 Task: Find connections with filter location Rangia with filter topic #innovationwith filter profile language French with filter current company Grow Your Staff with filter school Birla Institute of Technology, Mesra with filter industry Accessible Architecture and Design with filter service category Virtual Assistance with filter keywords title Travel Agent
Action: Mouse moved to (483, 45)
Screenshot: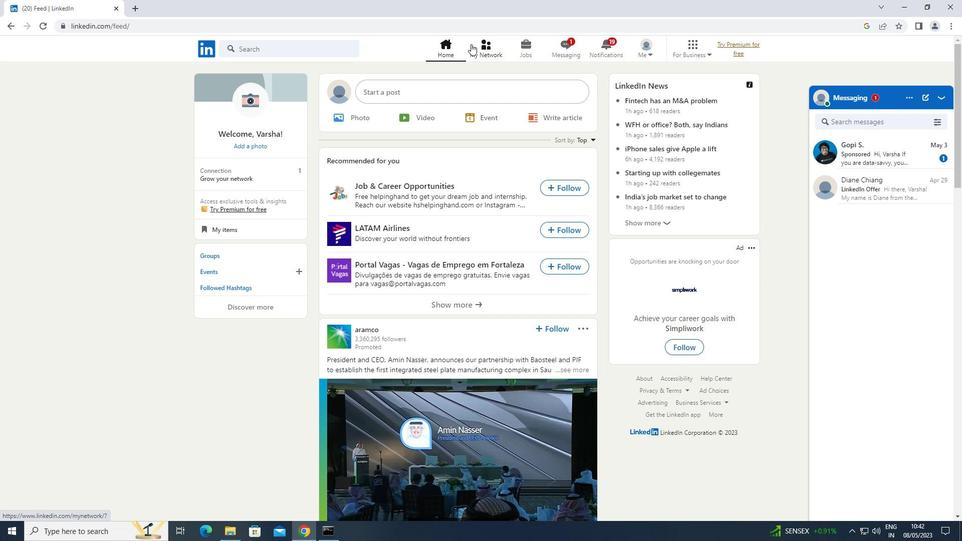 
Action: Mouse pressed left at (483, 45)
Screenshot: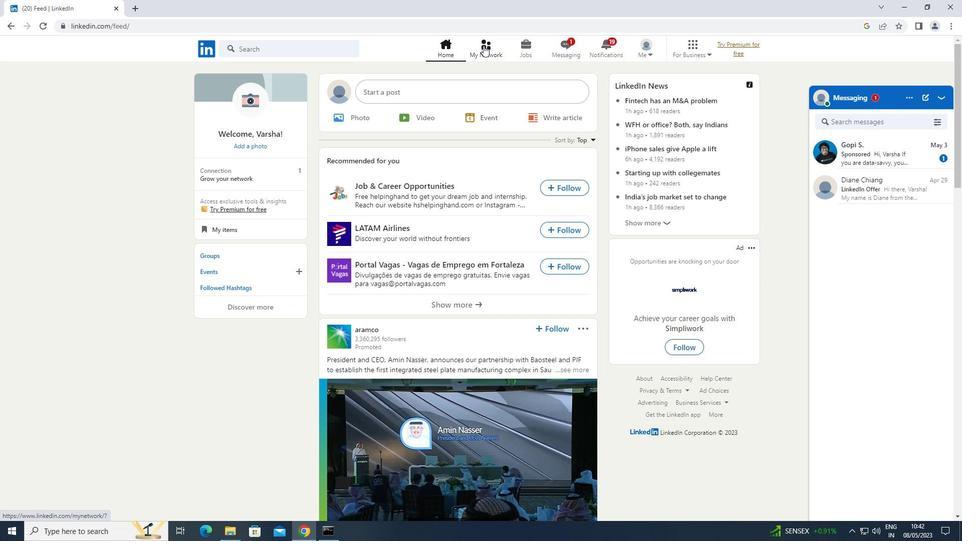
Action: Mouse moved to (231, 98)
Screenshot: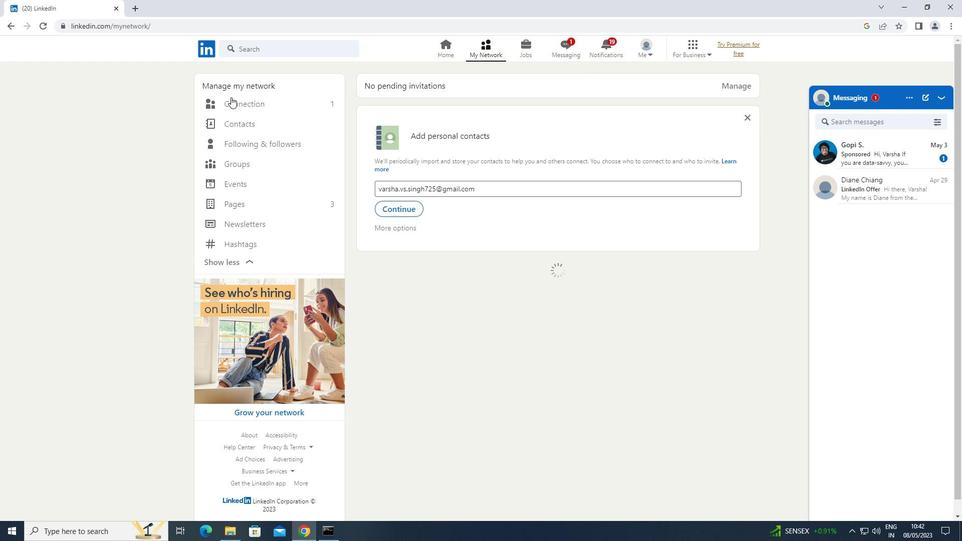 
Action: Mouse pressed left at (231, 98)
Screenshot: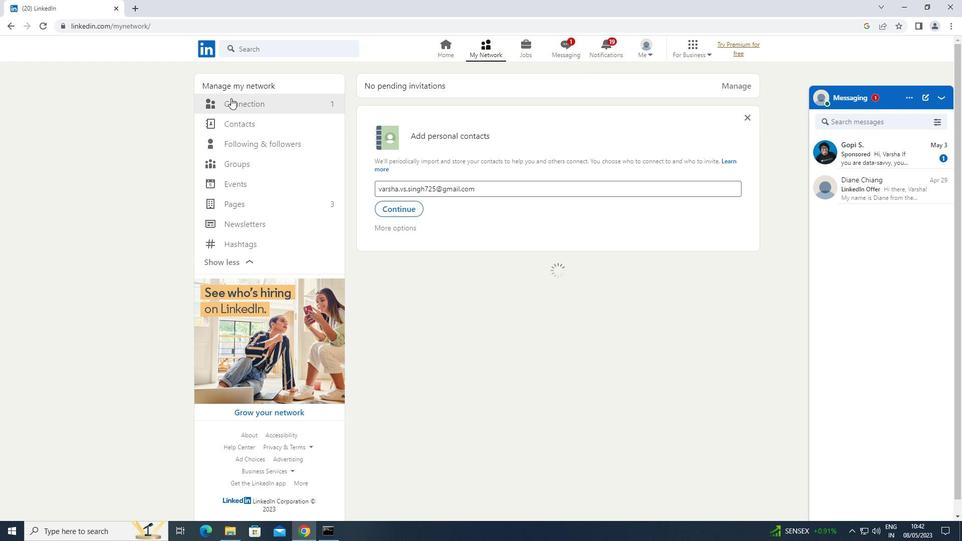 
Action: Mouse moved to (554, 100)
Screenshot: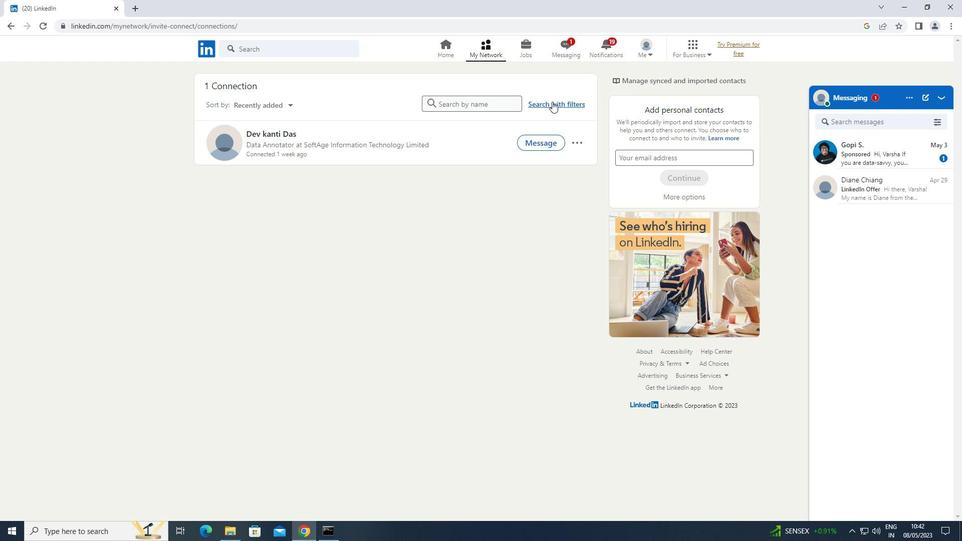
Action: Mouse pressed left at (554, 100)
Screenshot: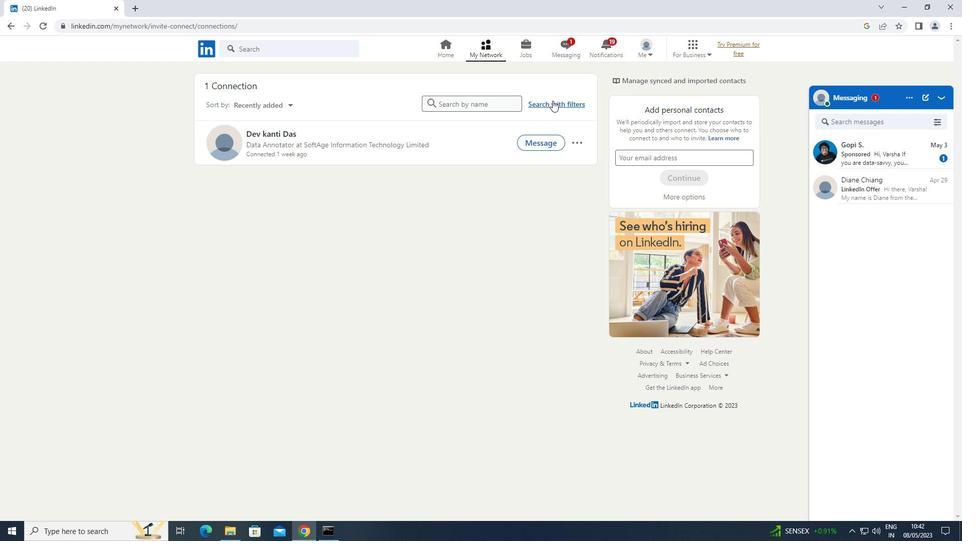 
Action: Mouse moved to (513, 76)
Screenshot: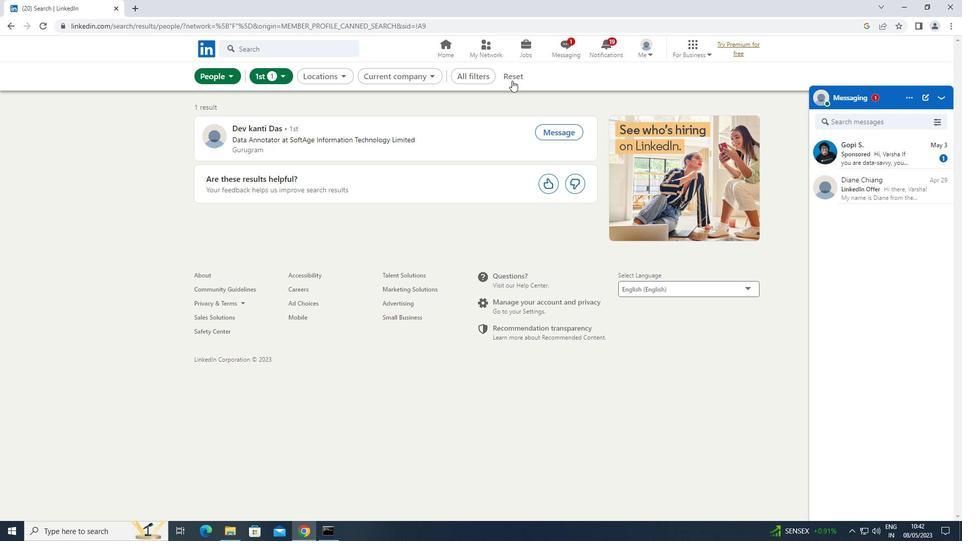 
Action: Mouse pressed left at (513, 76)
Screenshot: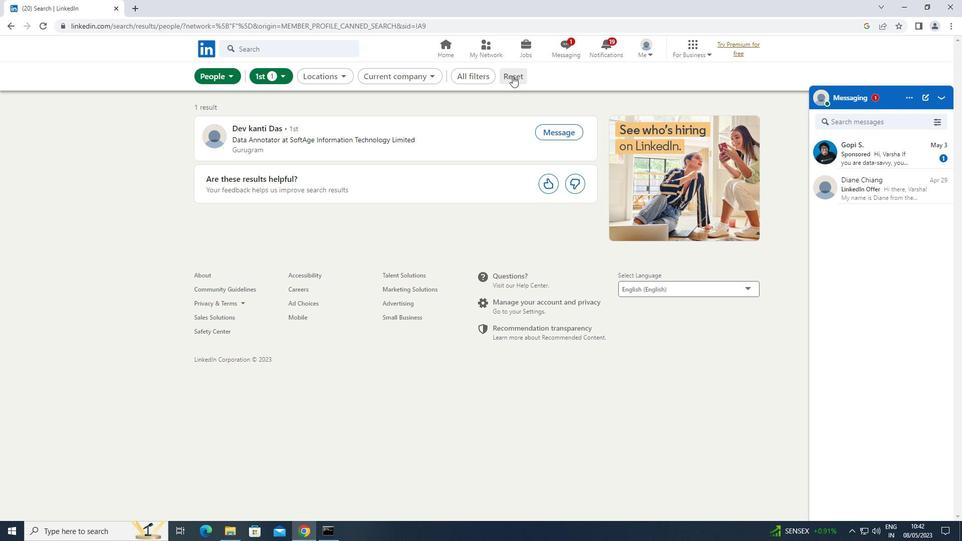 
Action: Mouse moved to (514, 75)
Screenshot: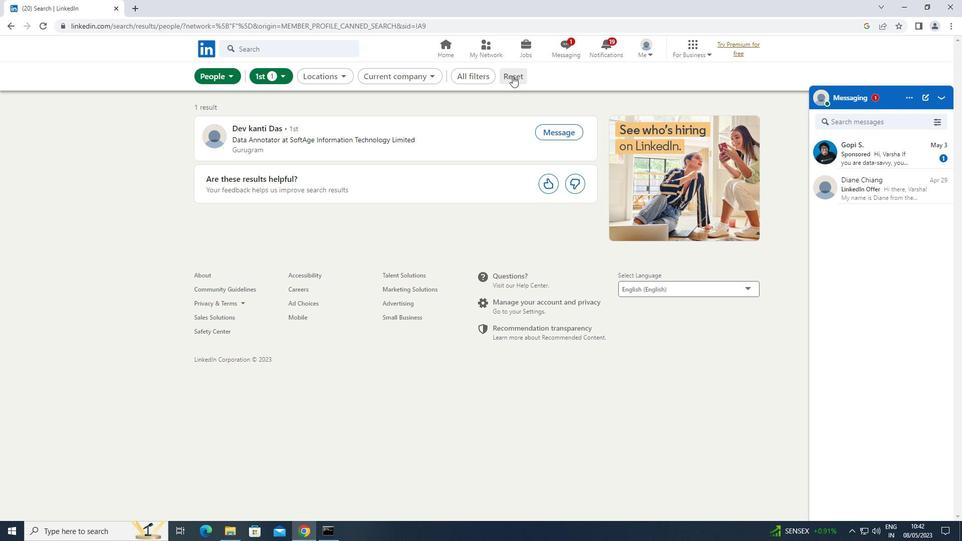 
Action: Mouse pressed left at (514, 75)
Screenshot: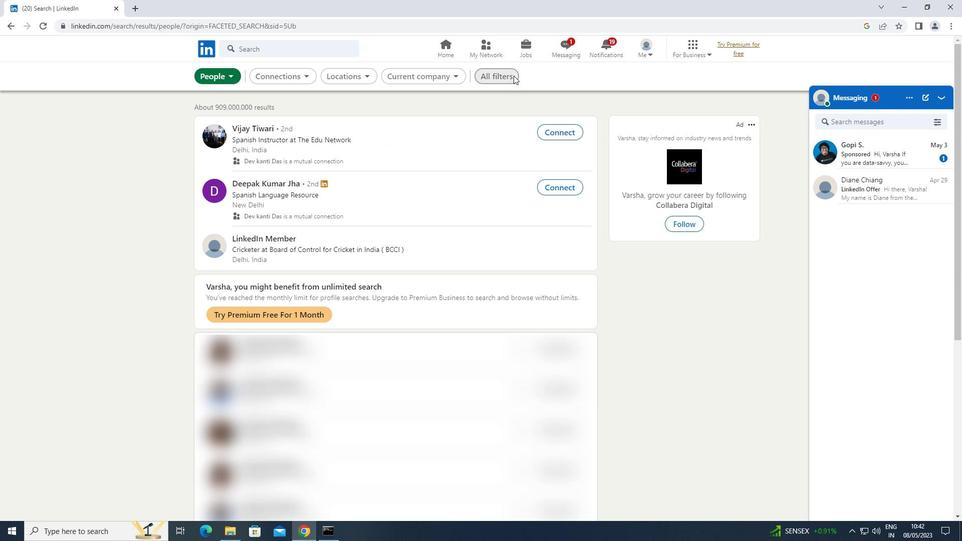 
Action: Mouse moved to (801, 222)
Screenshot: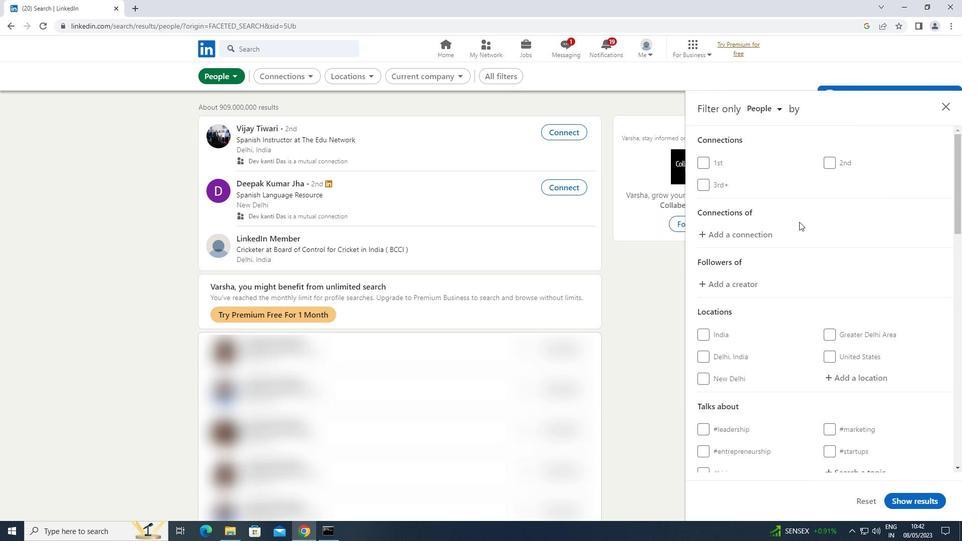 
Action: Mouse scrolled (801, 221) with delta (0, 0)
Screenshot: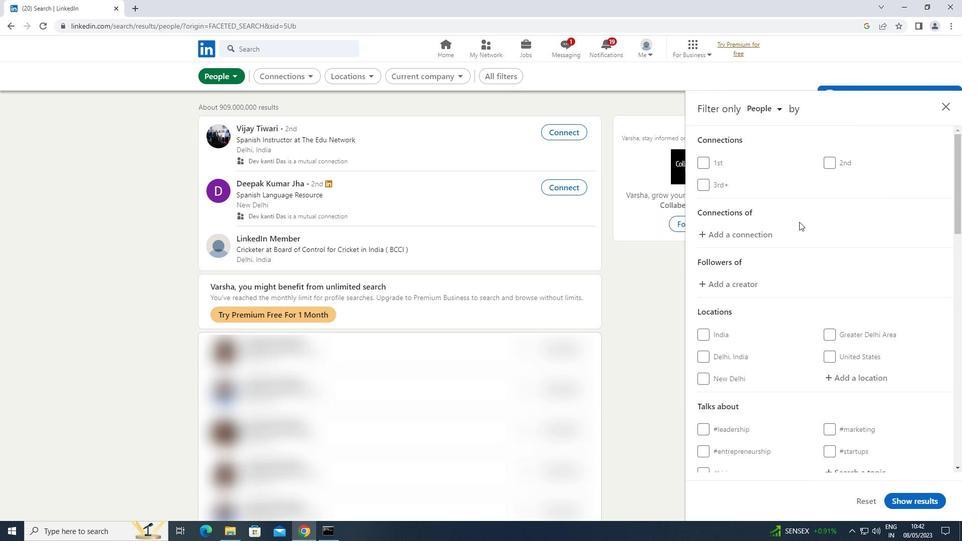 
Action: Mouse moved to (801, 222)
Screenshot: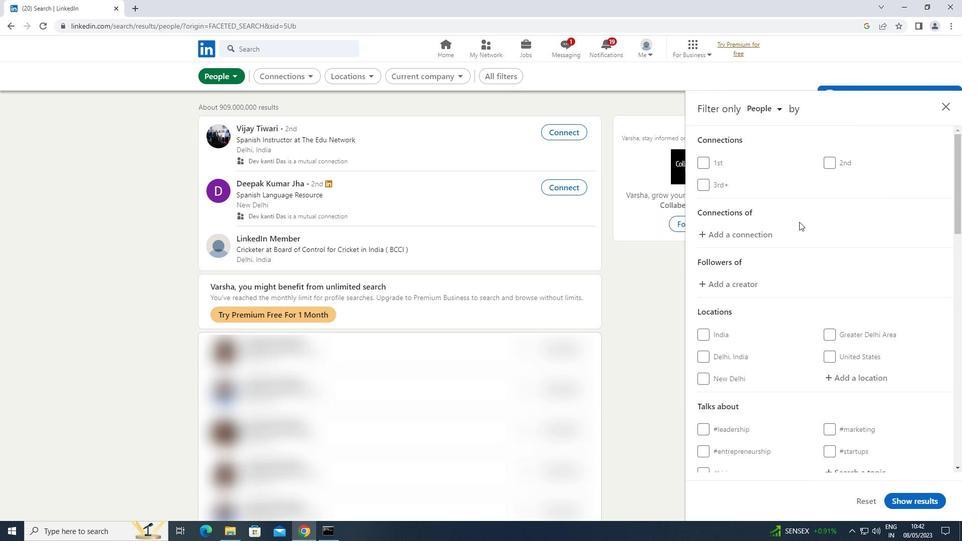 
Action: Mouse scrolled (801, 221) with delta (0, 0)
Screenshot: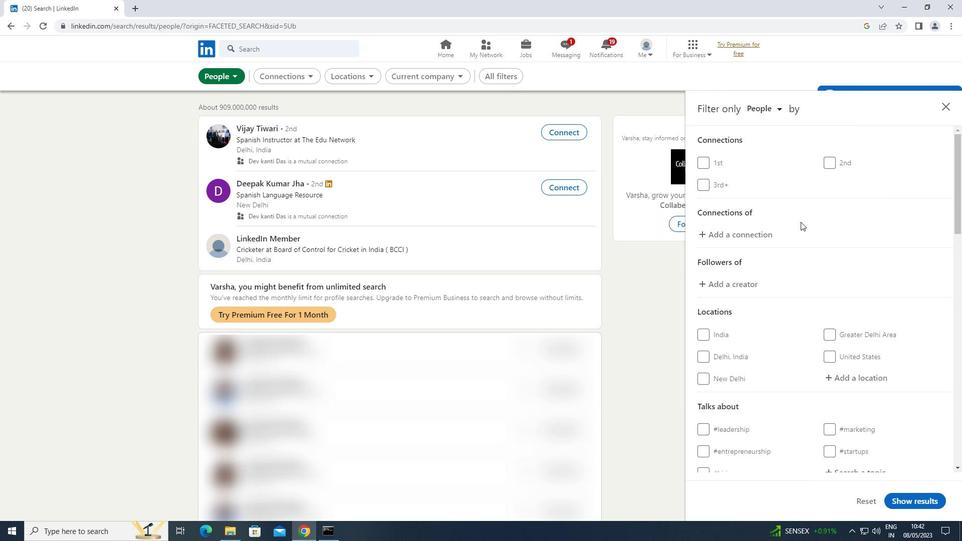 
Action: Mouse moved to (801, 222)
Screenshot: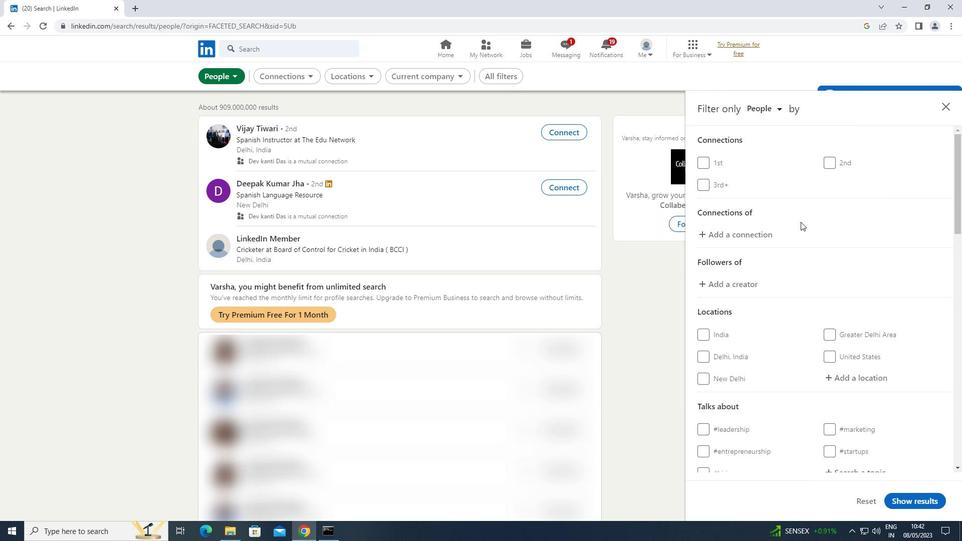 
Action: Mouse scrolled (801, 222) with delta (0, 0)
Screenshot: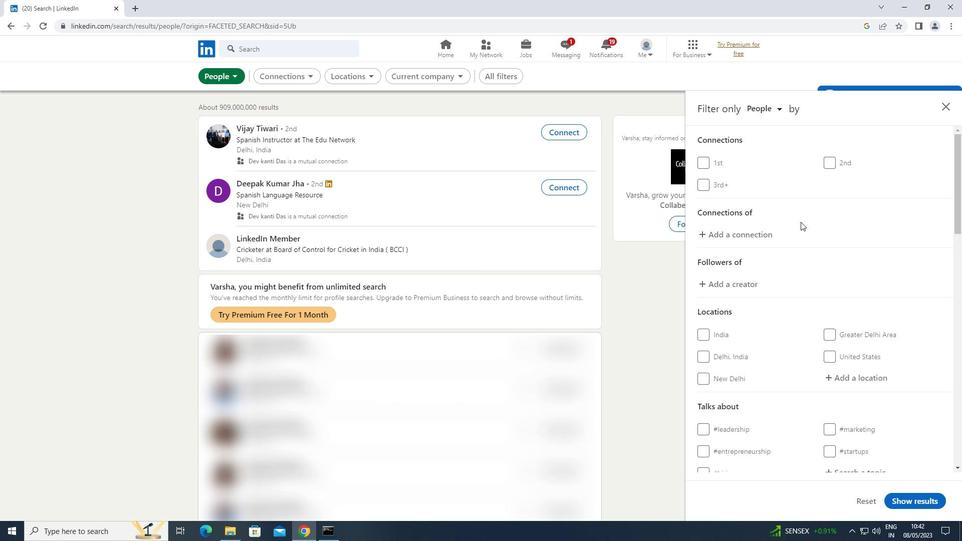 
Action: Mouse moved to (846, 230)
Screenshot: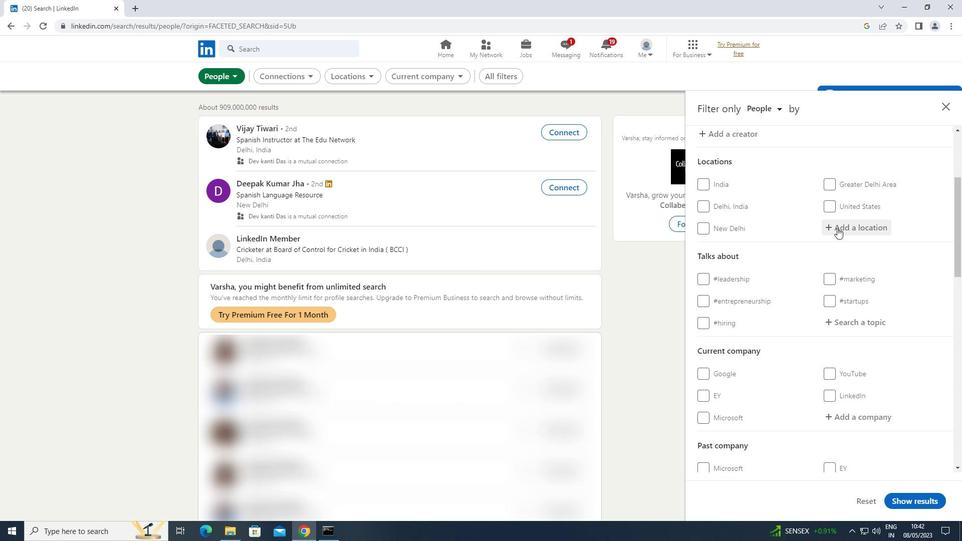
Action: Mouse pressed left at (846, 230)
Screenshot: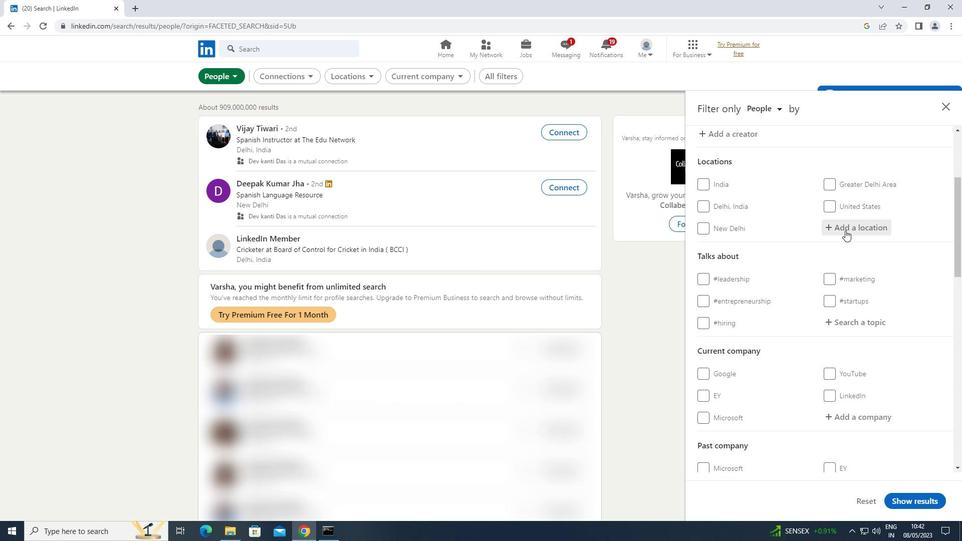 
Action: Key pressed <Key.shift>RANGIA
Screenshot: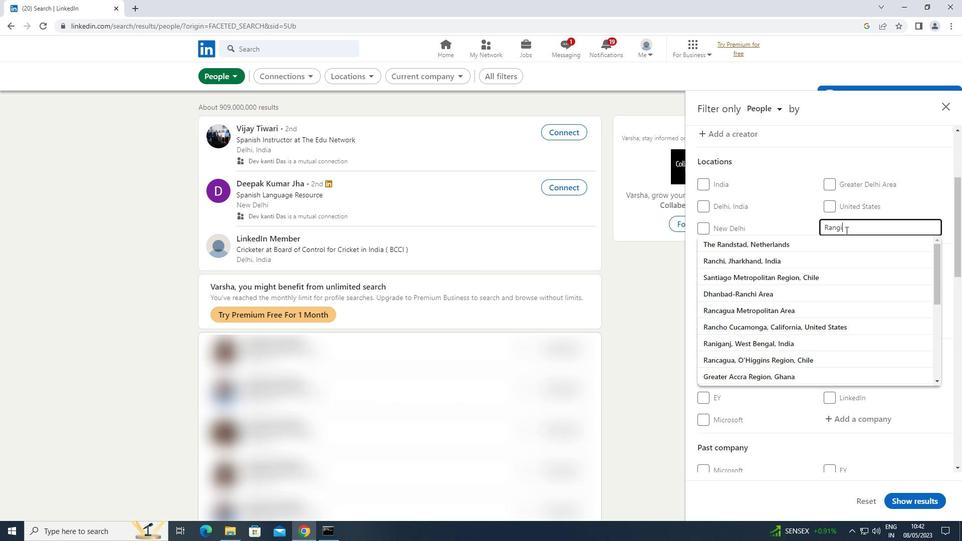 
Action: Mouse moved to (853, 321)
Screenshot: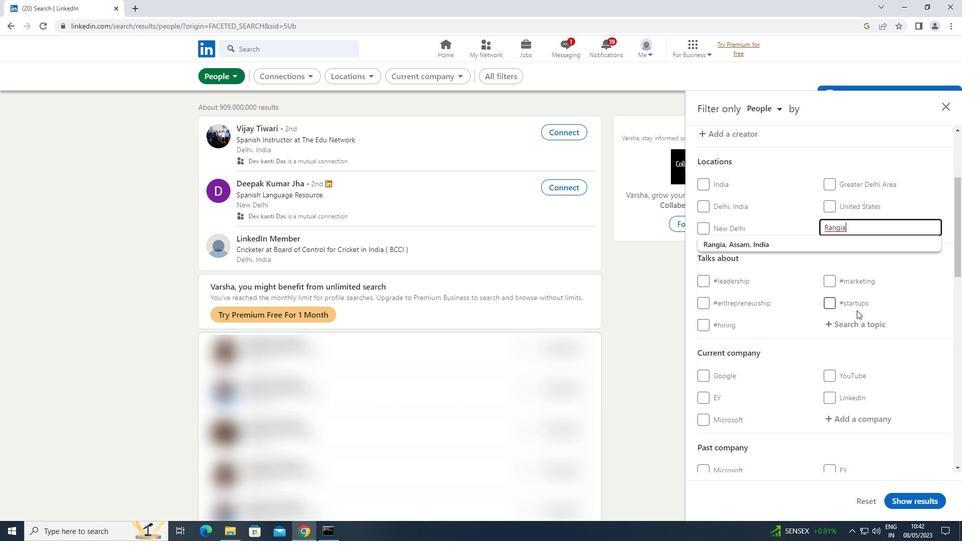 
Action: Mouse pressed left at (853, 321)
Screenshot: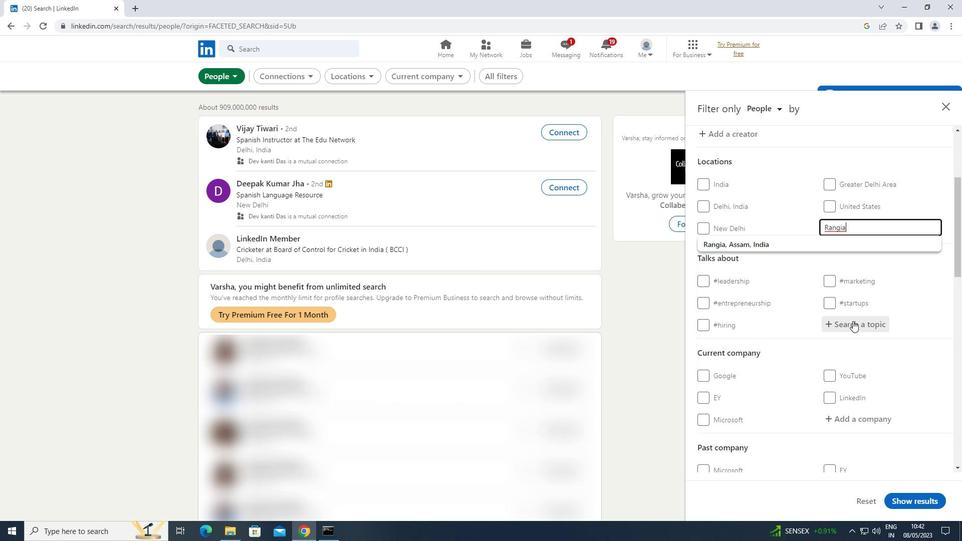 
Action: Key pressed INNOVAT
Screenshot: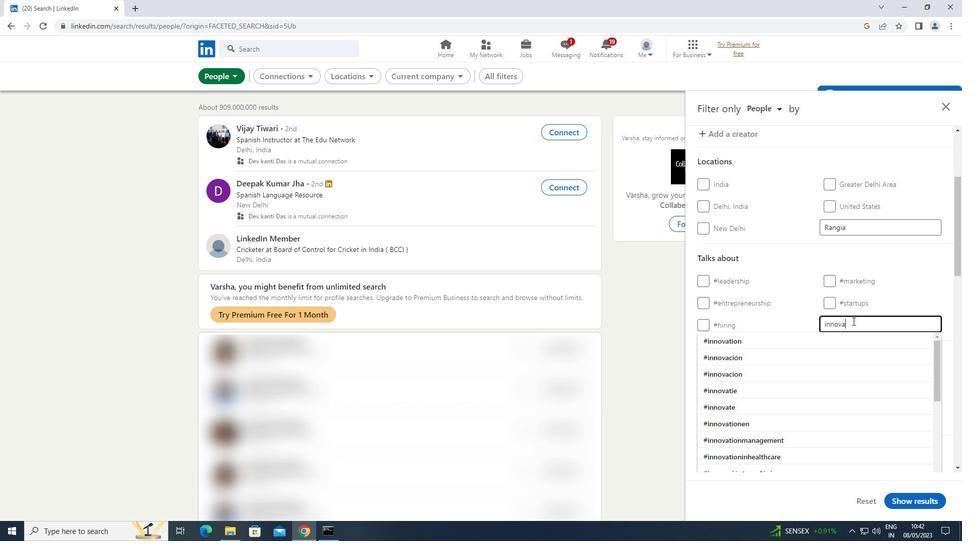 
Action: Mouse moved to (746, 336)
Screenshot: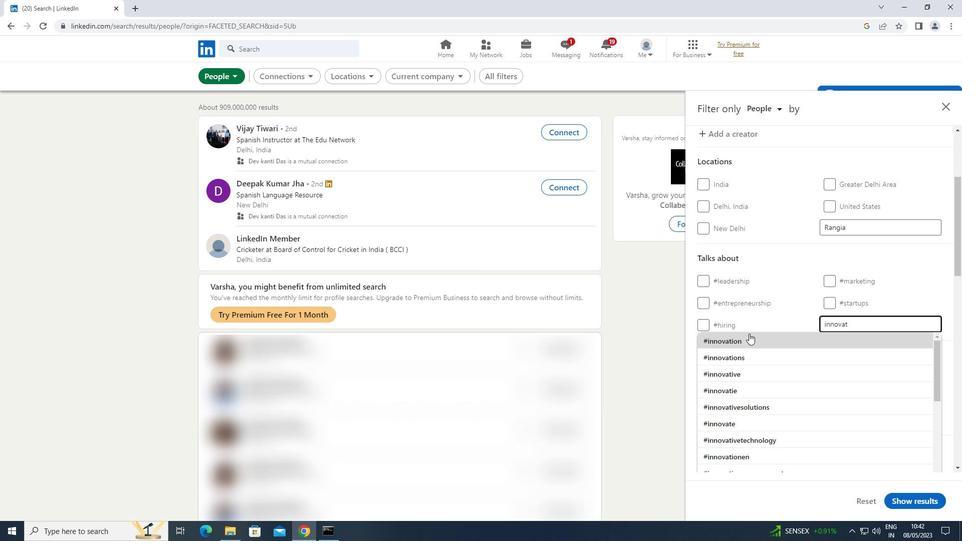 
Action: Mouse pressed left at (746, 336)
Screenshot: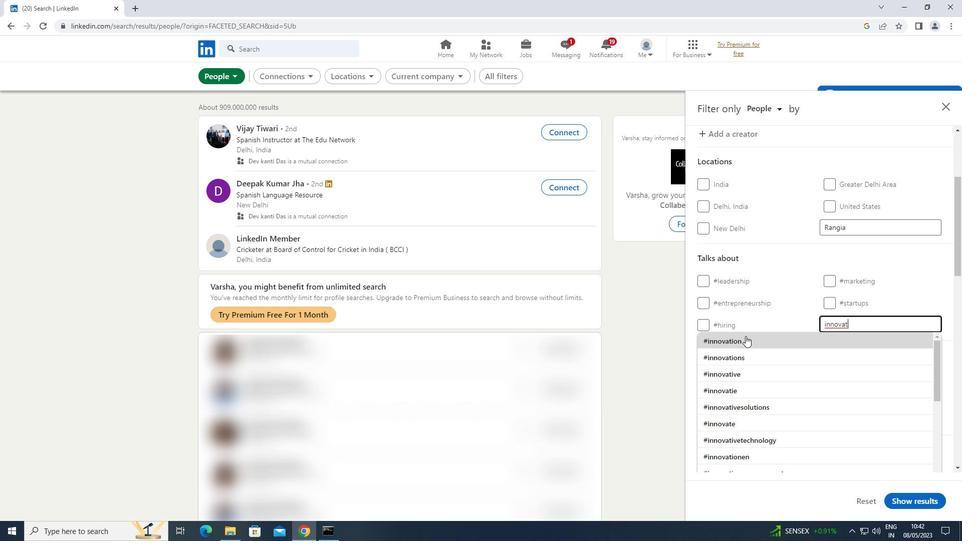 
Action: Mouse scrolled (746, 336) with delta (0, 0)
Screenshot: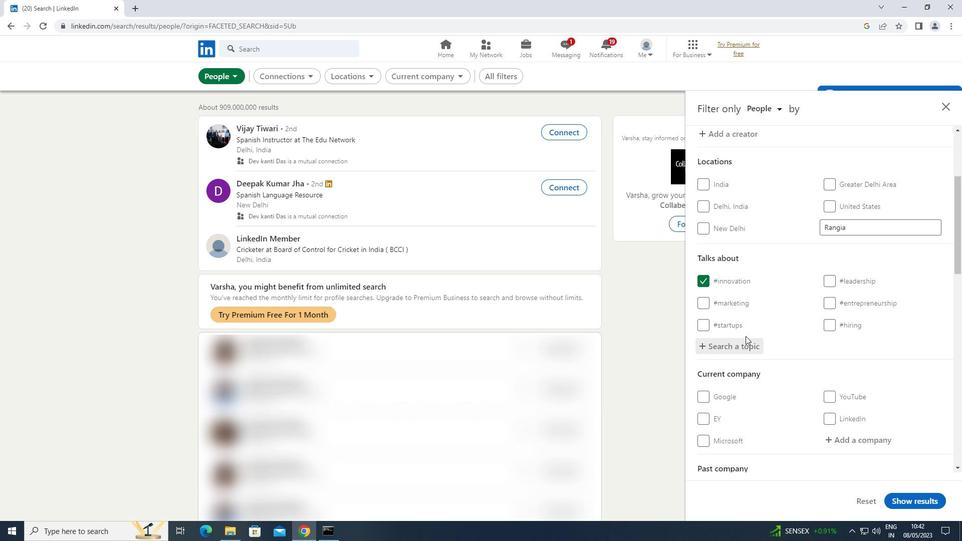 
Action: Mouse scrolled (746, 336) with delta (0, 0)
Screenshot: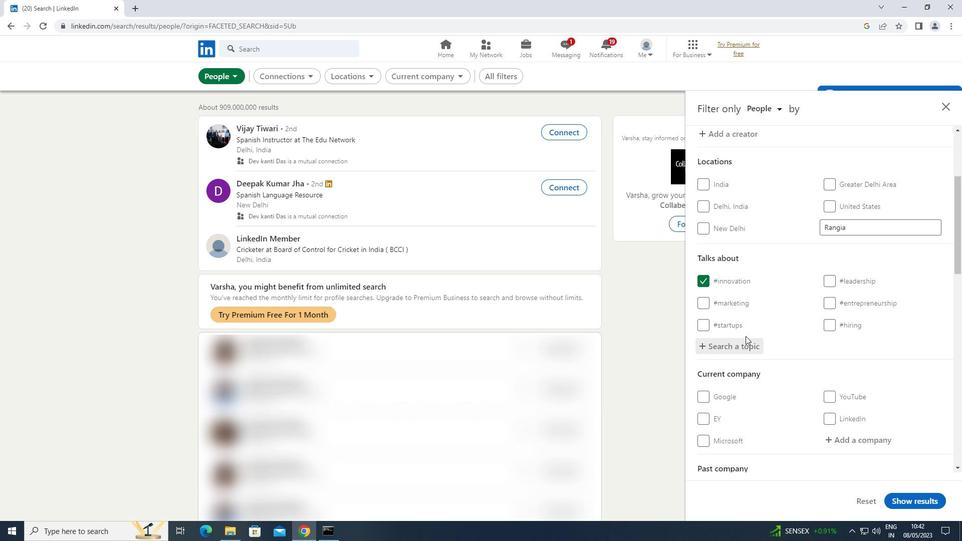 
Action: Mouse scrolled (746, 336) with delta (0, 0)
Screenshot: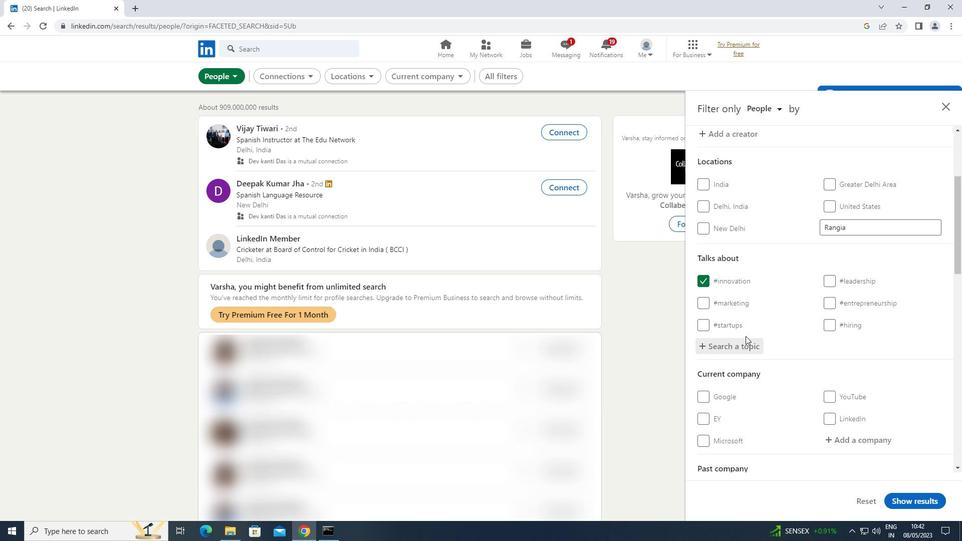 
Action: Mouse scrolled (746, 336) with delta (0, 0)
Screenshot: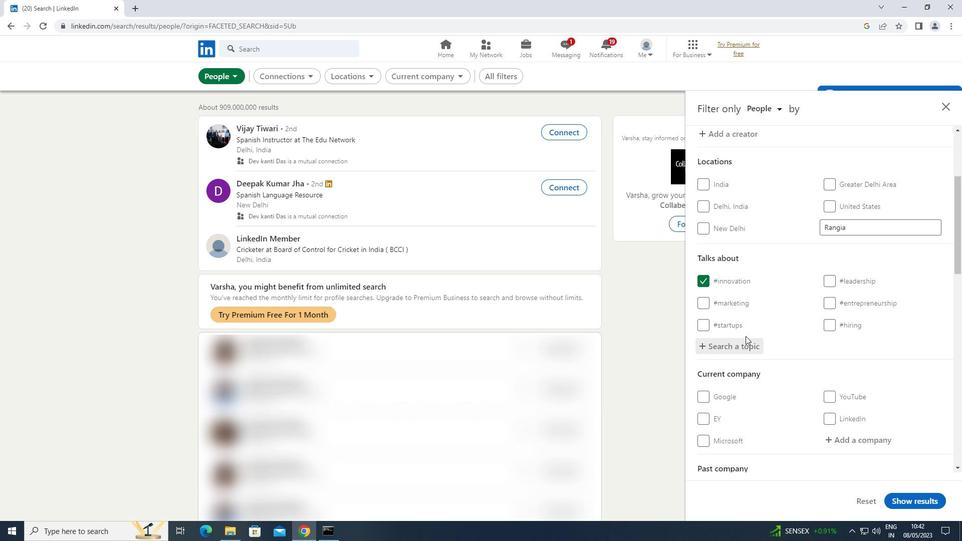 
Action: Mouse scrolled (746, 336) with delta (0, 0)
Screenshot: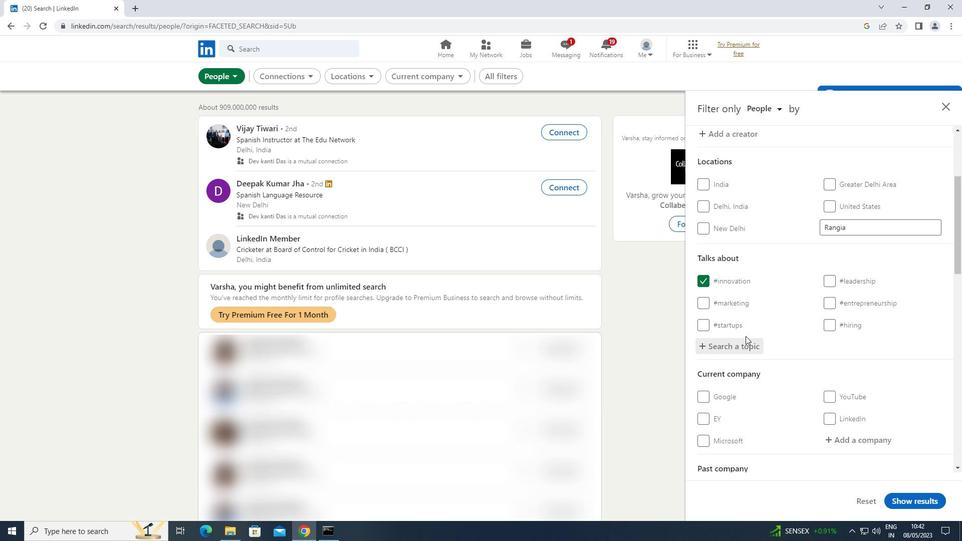 
Action: Mouse scrolled (746, 336) with delta (0, 0)
Screenshot: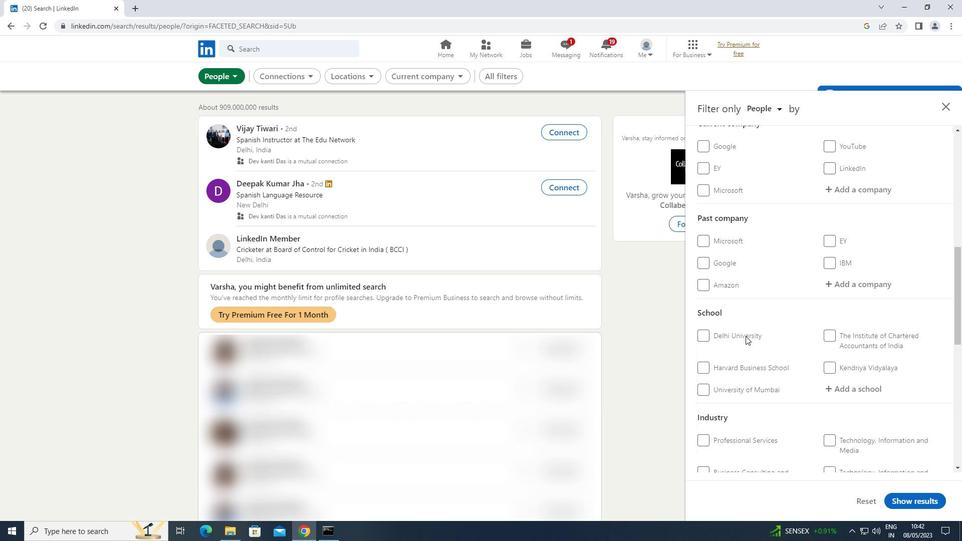 
Action: Mouse scrolled (746, 336) with delta (0, 0)
Screenshot: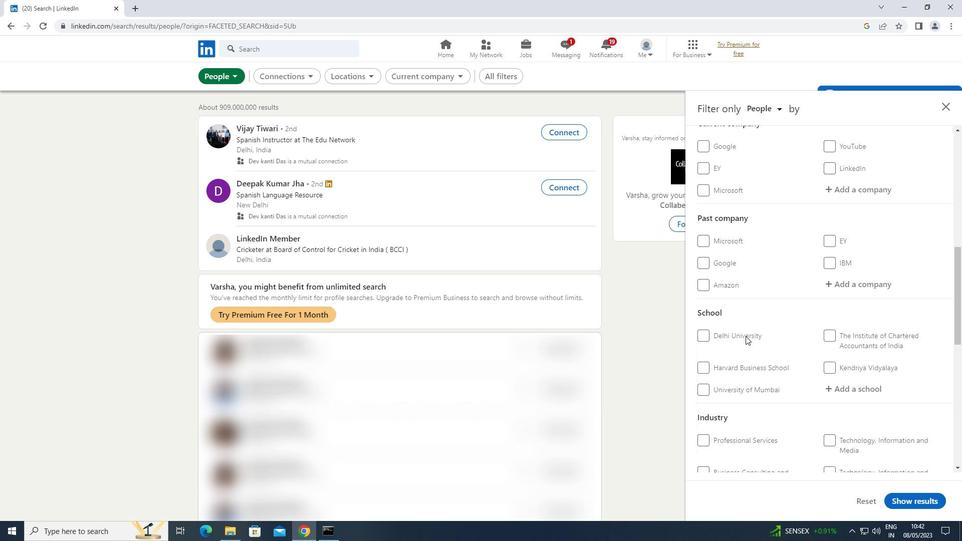 
Action: Mouse scrolled (746, 336) with delta (0, 0)
Screenshot: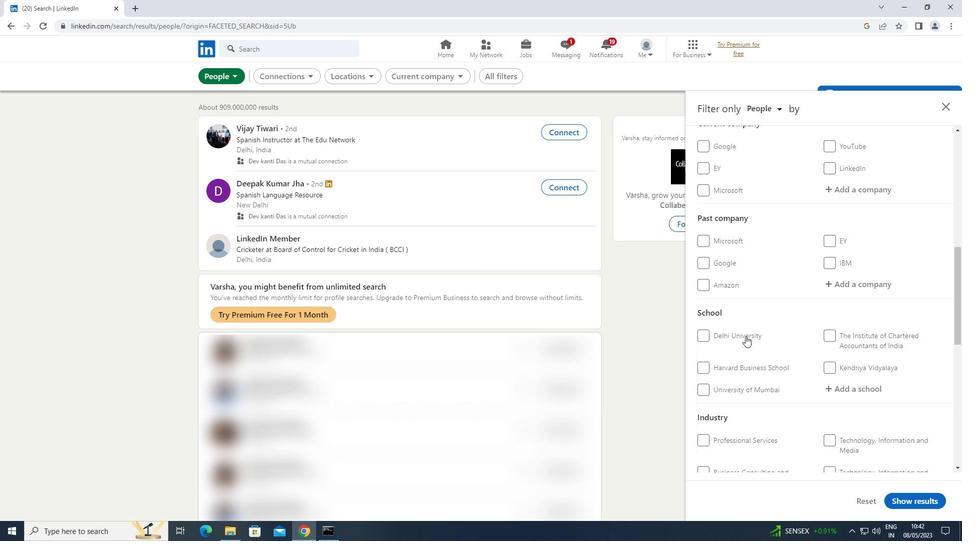 
Action: Mouse scrolled (746, 336) with delta (0, 0)
Screenshot: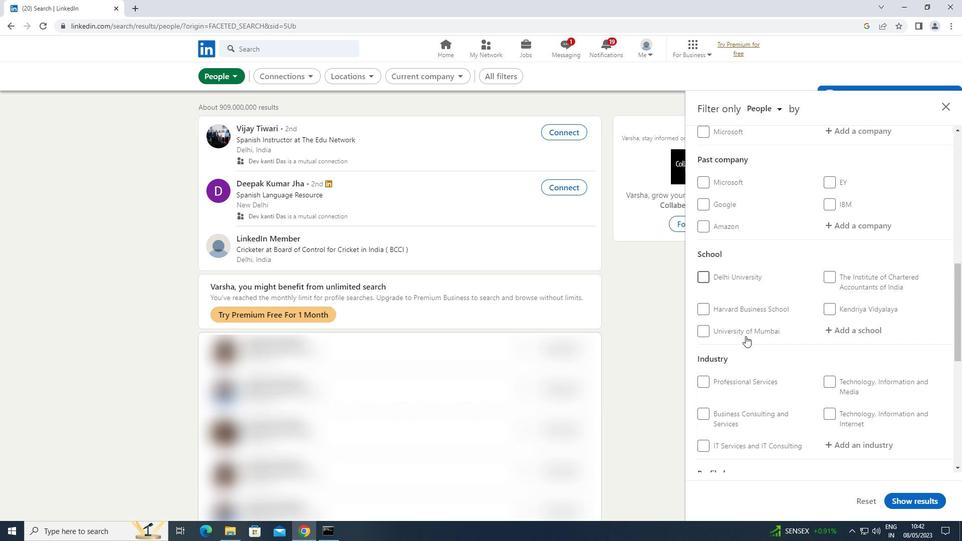 
Action: Mouse scrolled (746, 336) with delta (0, 0)
Screenshot: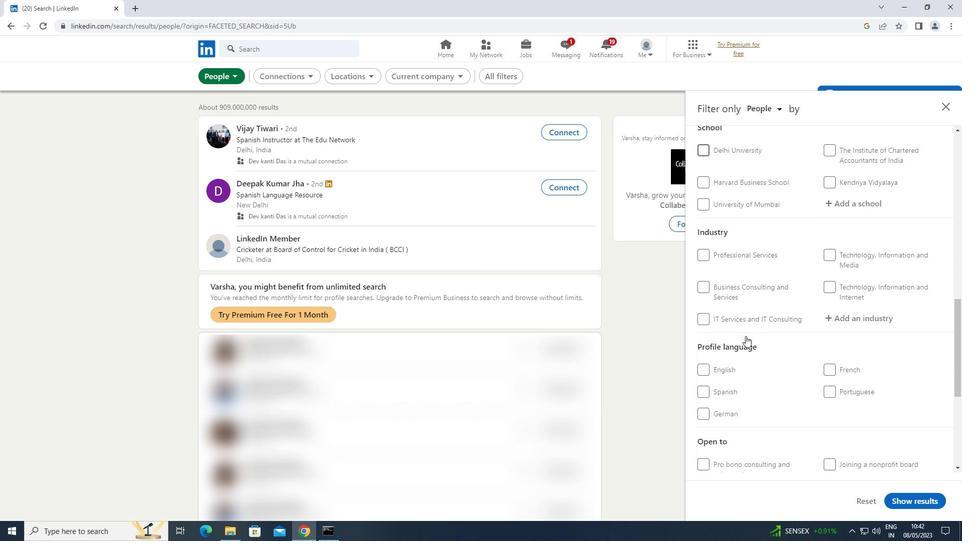 
Action: Mouse moved to (834, 306)
Screenshot: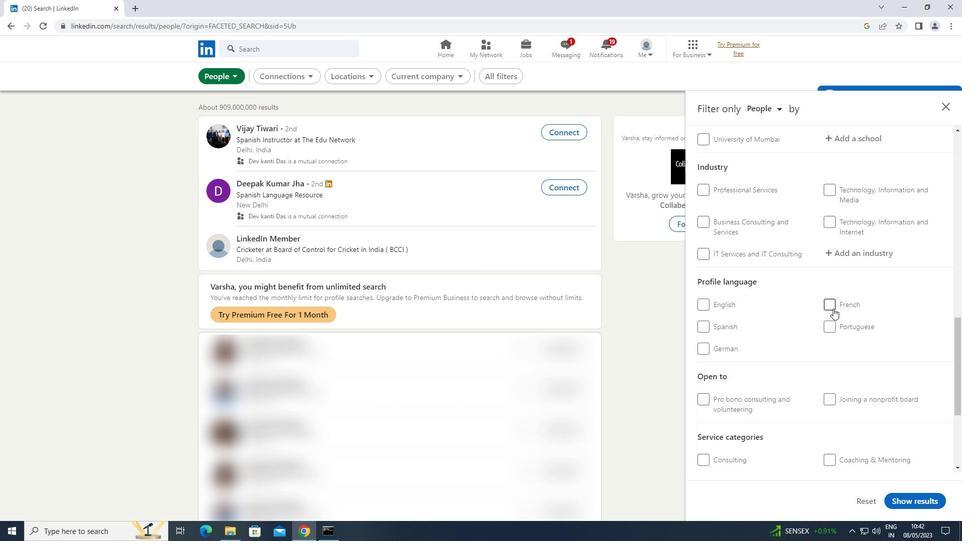
Action: Mouse pressed left at (834, 306)
Screenshot: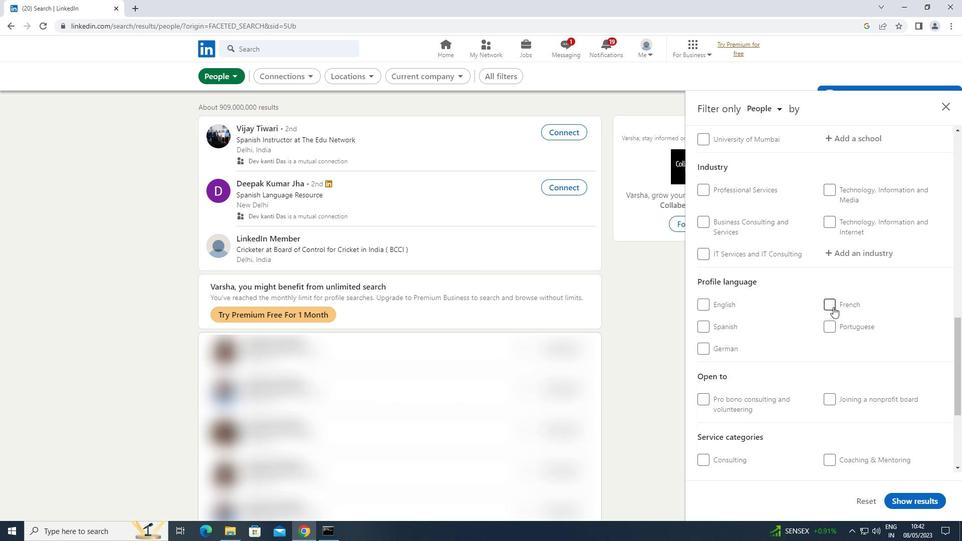 
Action: Mouse moved to (813, 308)
Screenshot: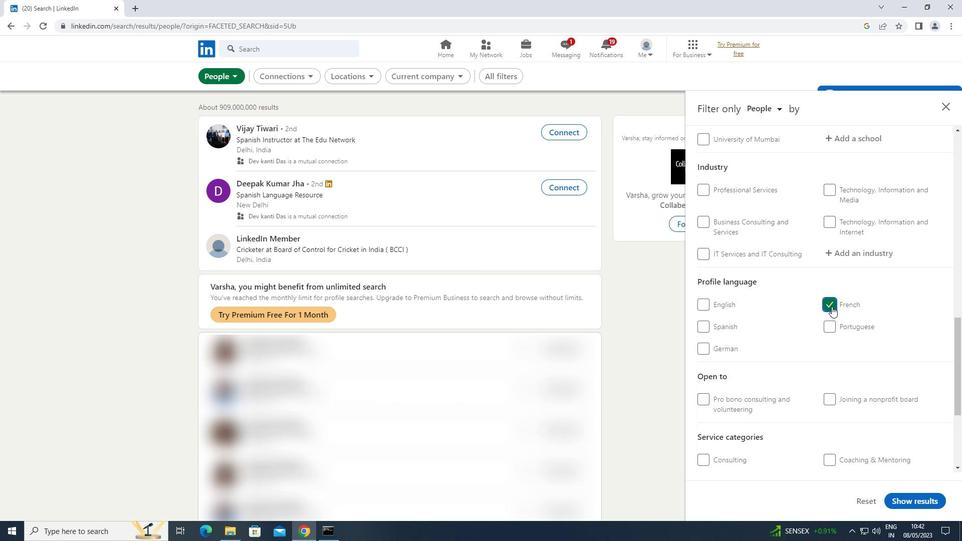 
Action: Mouse scrolled (813, 309) with delta (0, 0)
Screenshot: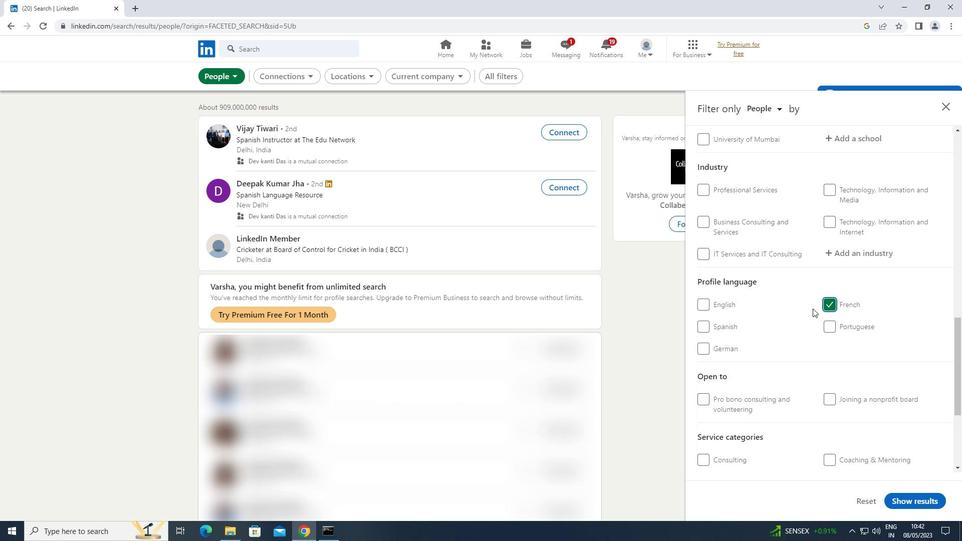 
Action: Mouse scrolled (813, 309) with delta (0, 0)
Screenshot: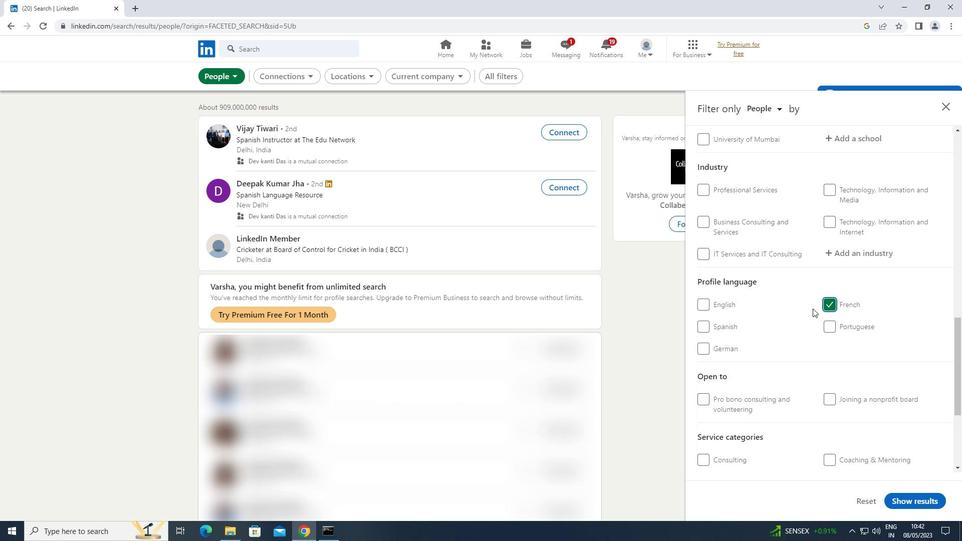 
Action: Mouse scrolled (813, 309) with delta (0, 0)
Screenshot: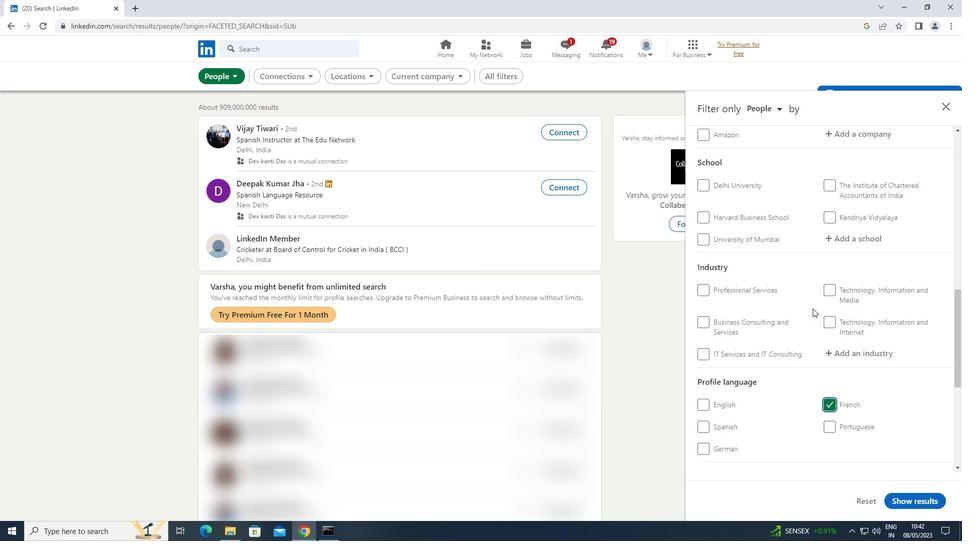 
Action: Mouse scrolled (813, 309) with delta (0, 0)
Screenshot: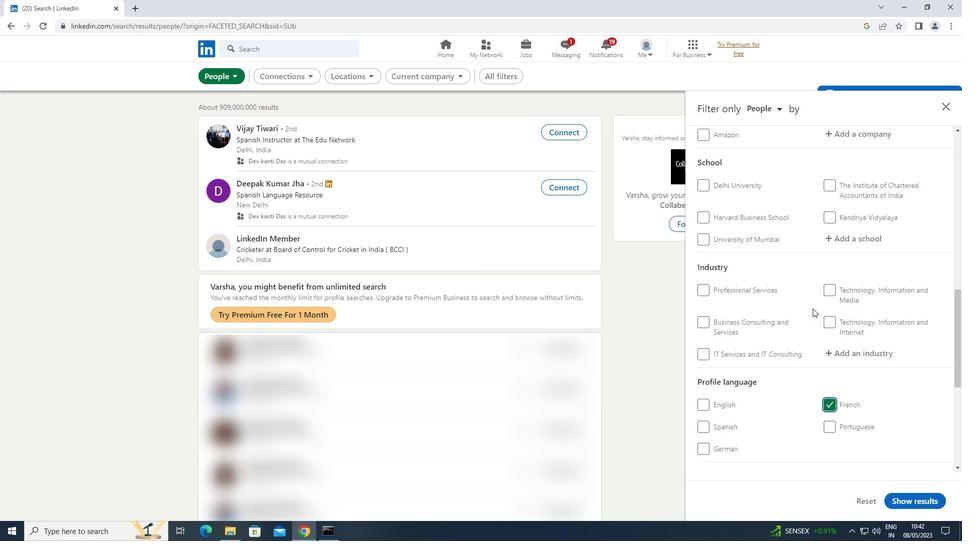 
Action: Mouse moved to (811, 308)
Screenshot: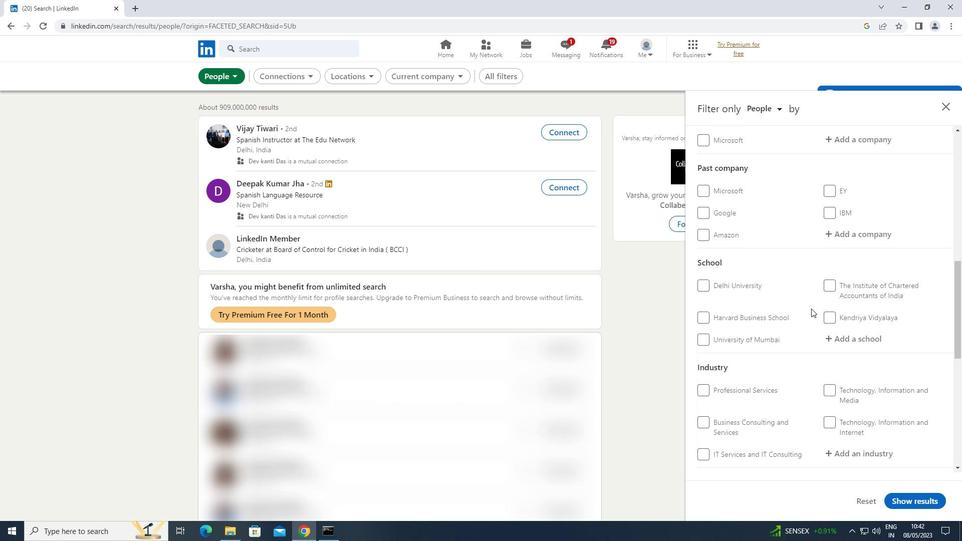 
Action: Mouse scrolled (811, 309) with delta (0, 0)
Screenshot: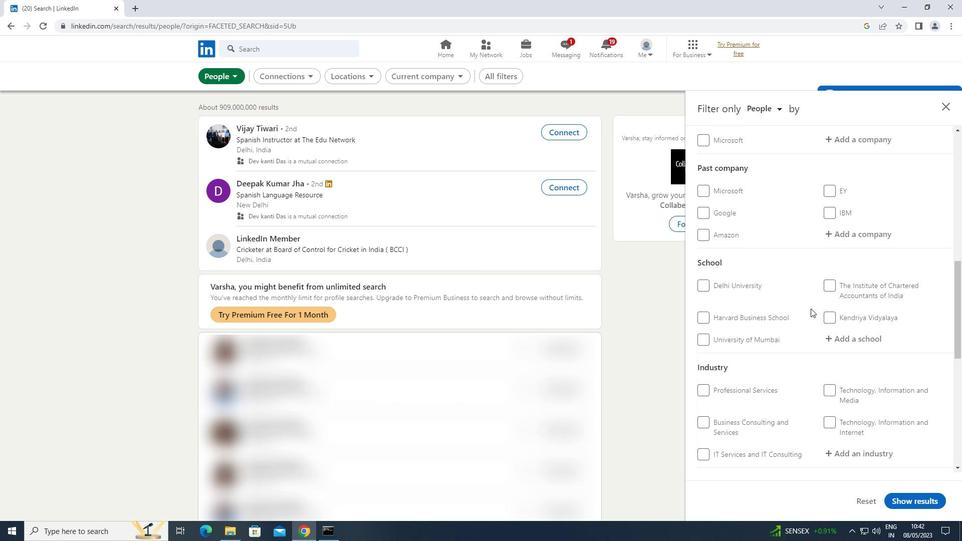
Action: Mouse scrolled (811, 309) with delta (0, 0)
Screenshot: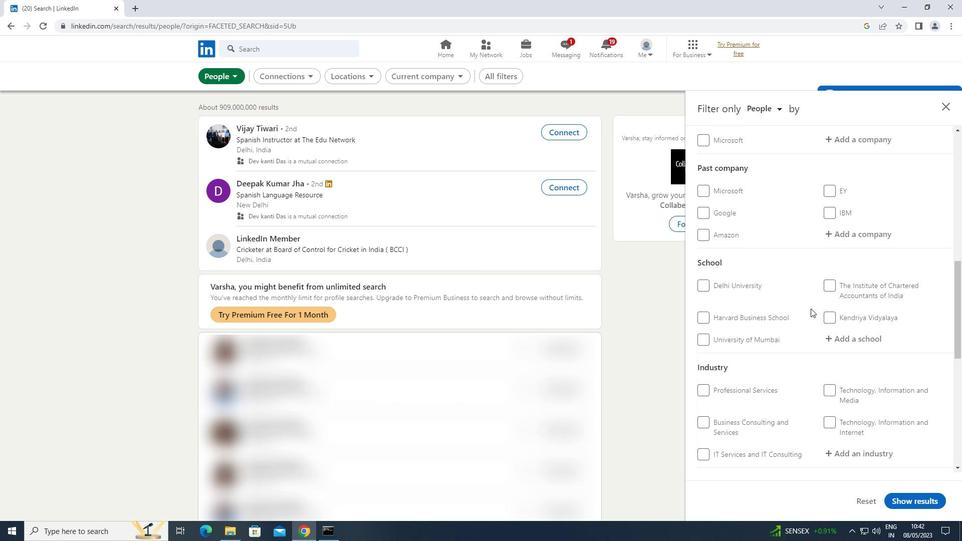 
Action: Mouse scrolled (811, 309) with delta (0, 0)
Screenshot: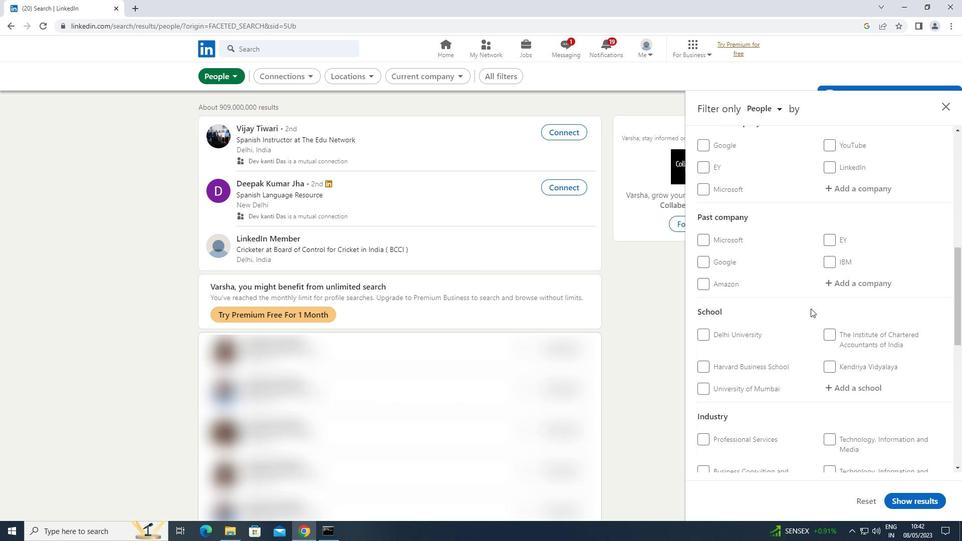
Action: Mouse moved to (840, 292)
Screenshot: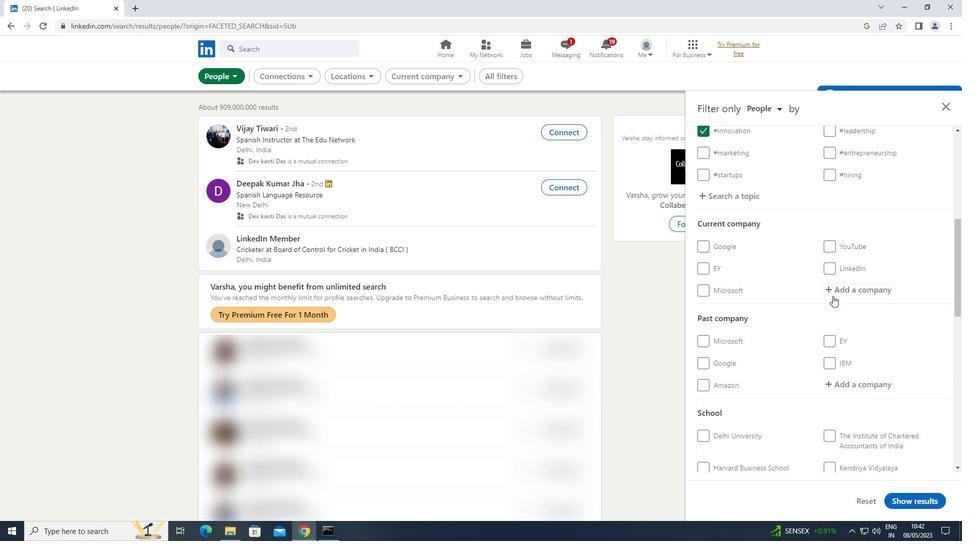 
Action: Mouse pressed left at (840, 292)
Screenshot: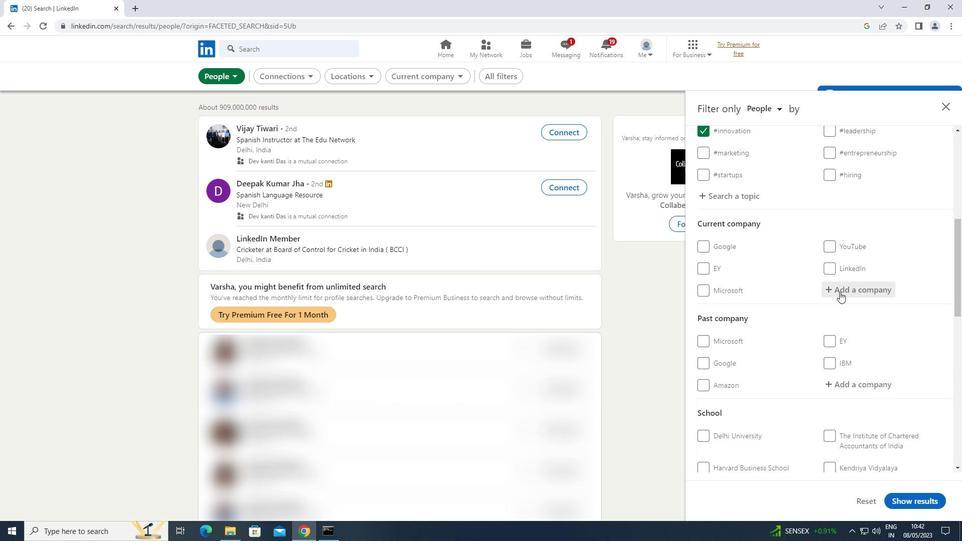 
Action: Key pressed <Key.shift>GROW<Key.space><Key.shift><Key.space><Key.shift>Y
Screenshot: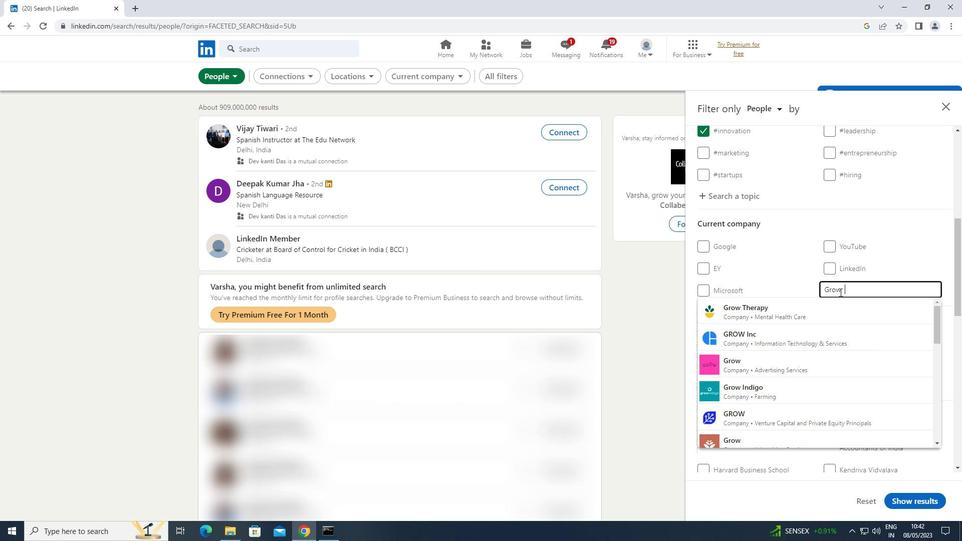 
Action: Mouse moved to (750, 306)
Screenshot: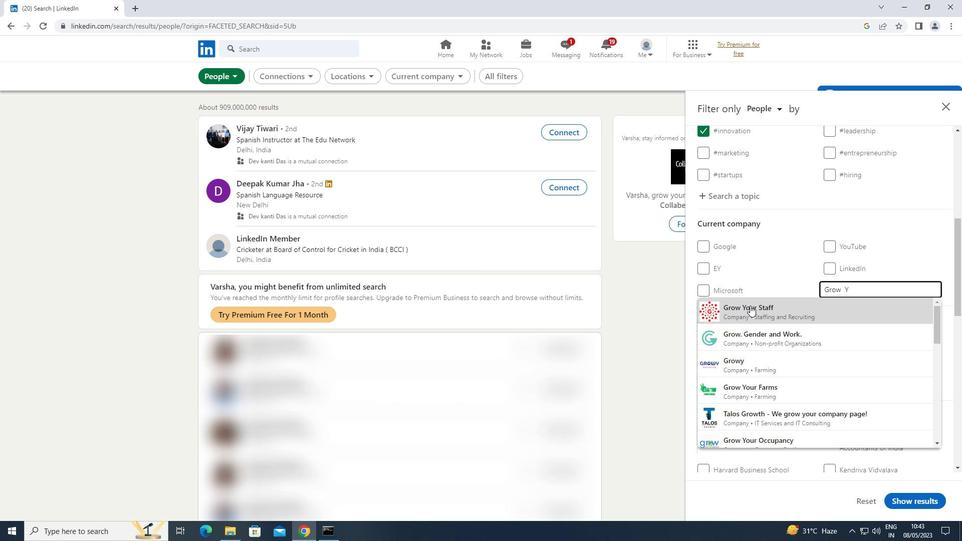 
Action: Mouse pressed left at (750, 306)
Screenshot: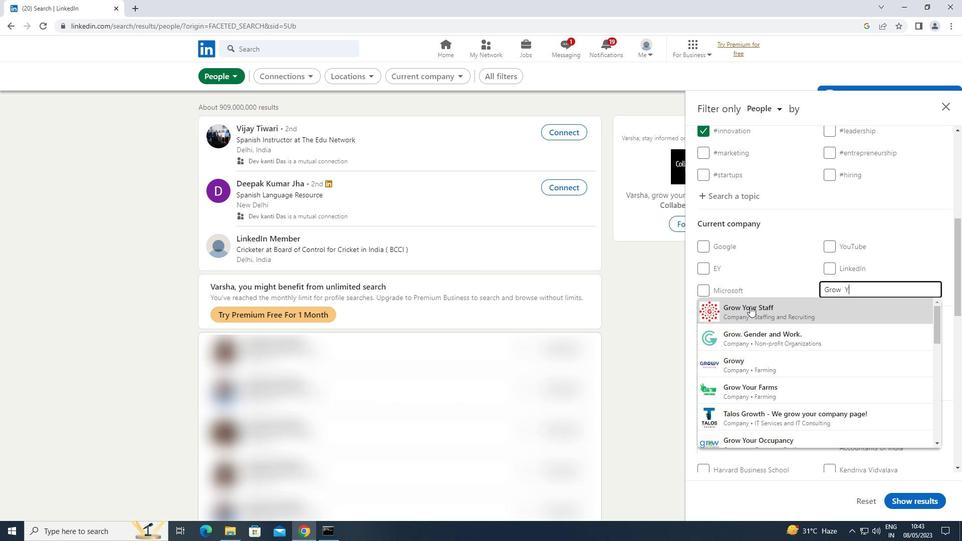 
Action: Mouse scrolled (750, 305) with delta (0, 0)
Screenshot: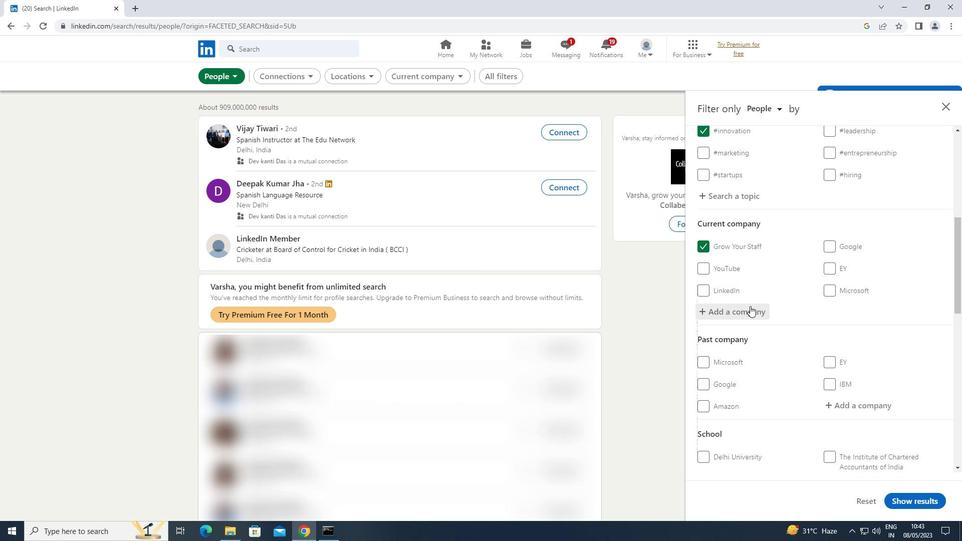 
Action: Mouse scrolled (750, 305) with delta (0, 0)
Screenshot: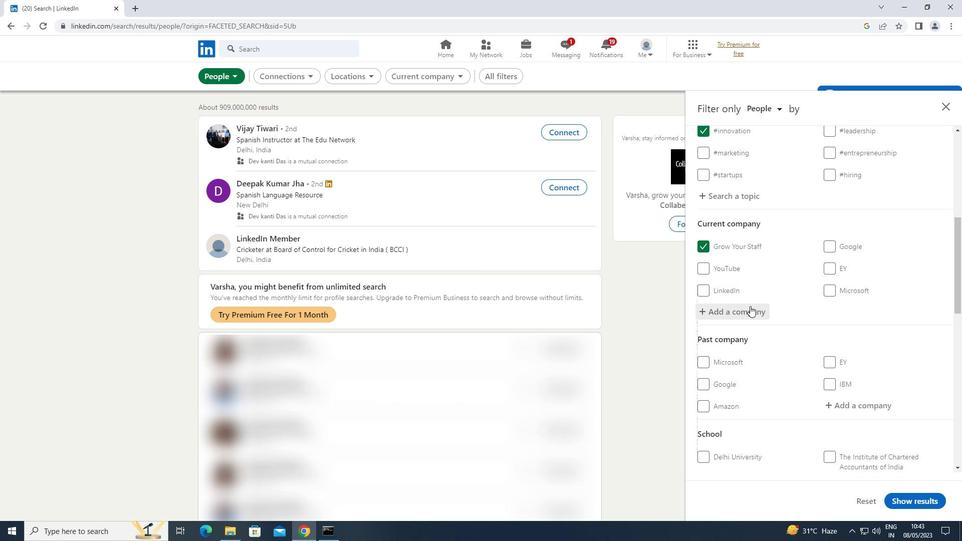 
Action: Mouse scrolled (750, 305) with delta (0, 0)
Screenshot: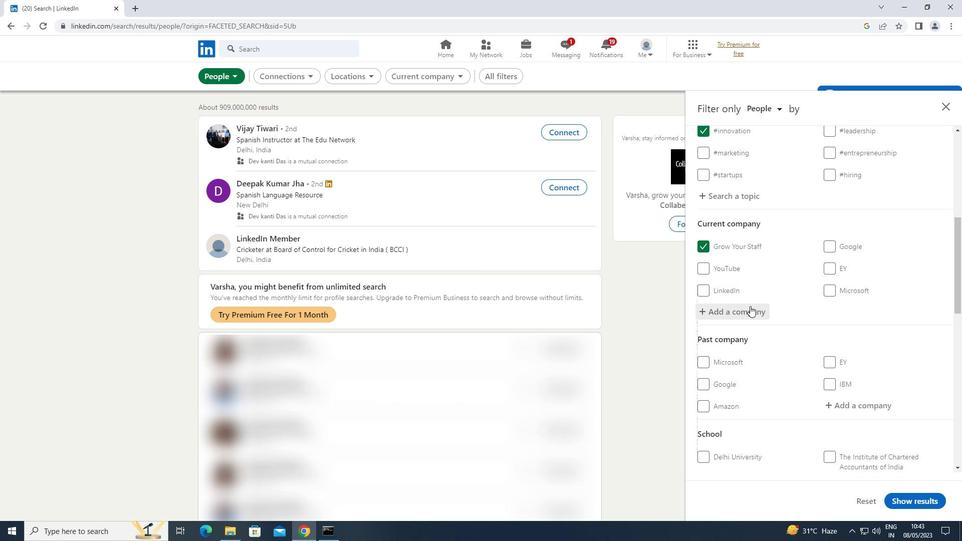 
Action: Mouse scrolled (750, 305) with delta (0, 0)
Screenshot: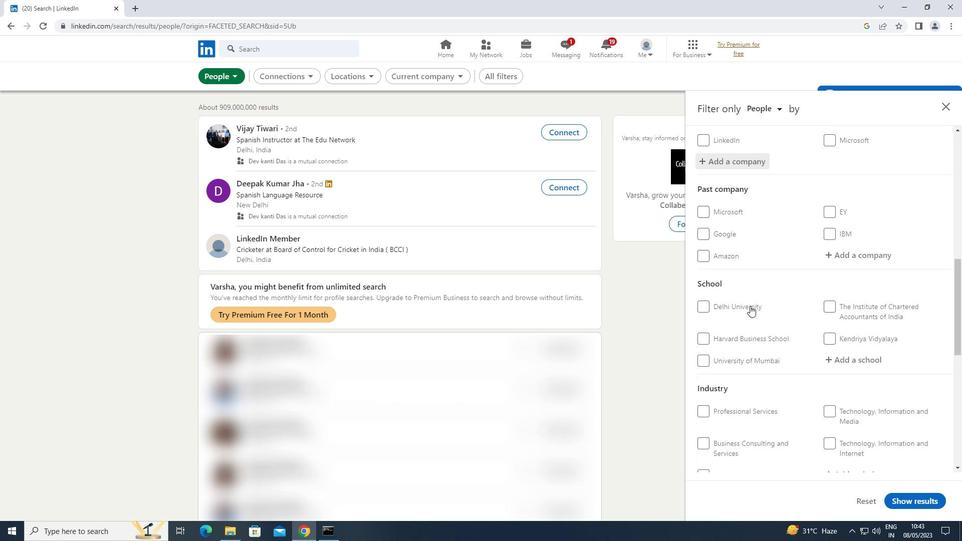 
Action: Mouse moved to (841, 309)
Screenshot: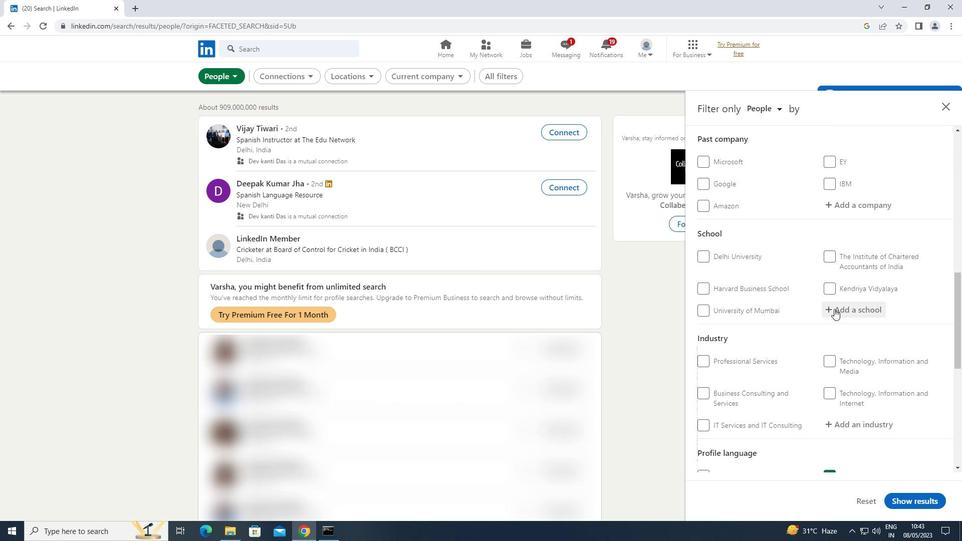 
Action: Mouse pressed left at (841, 309)
Screenshot: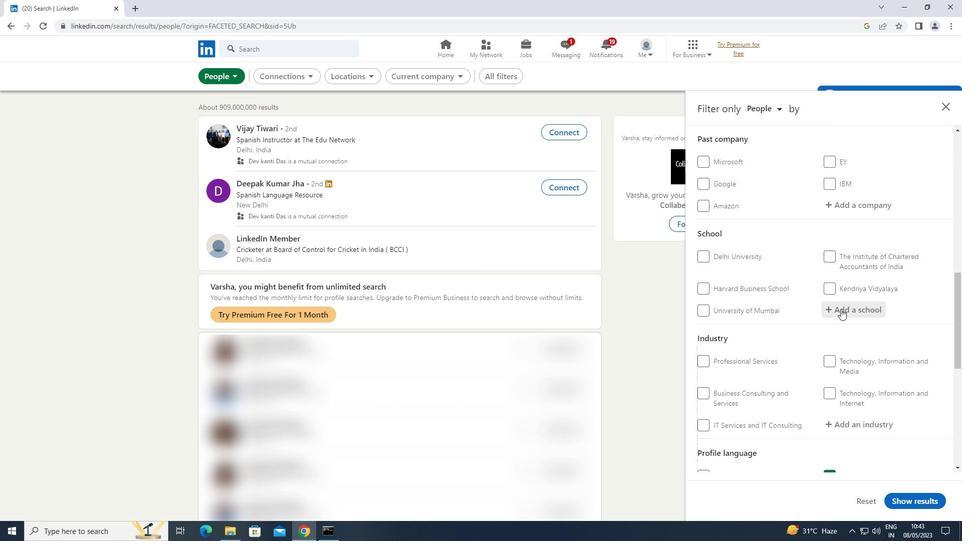 
Action: Key pressed <Key.shift>BIRLA
Screenshot: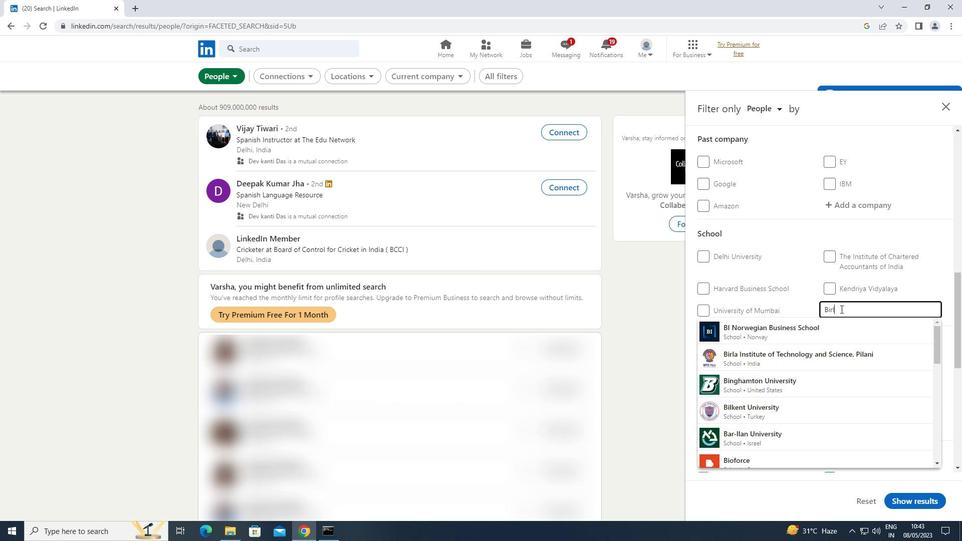 
Action: Mouse moved to (809, 354)
Screenshot: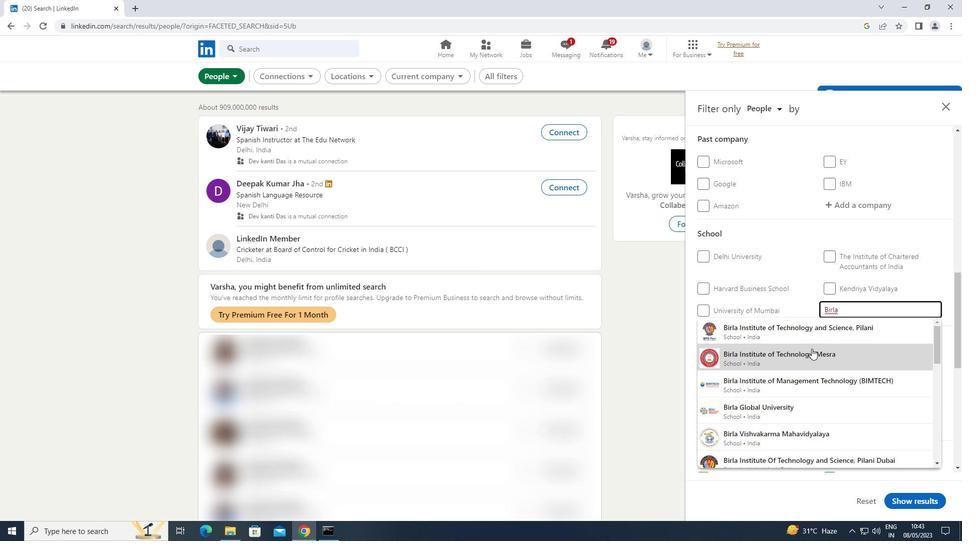 
Action: Mouse pressed left at (809, 354)
Screenshot: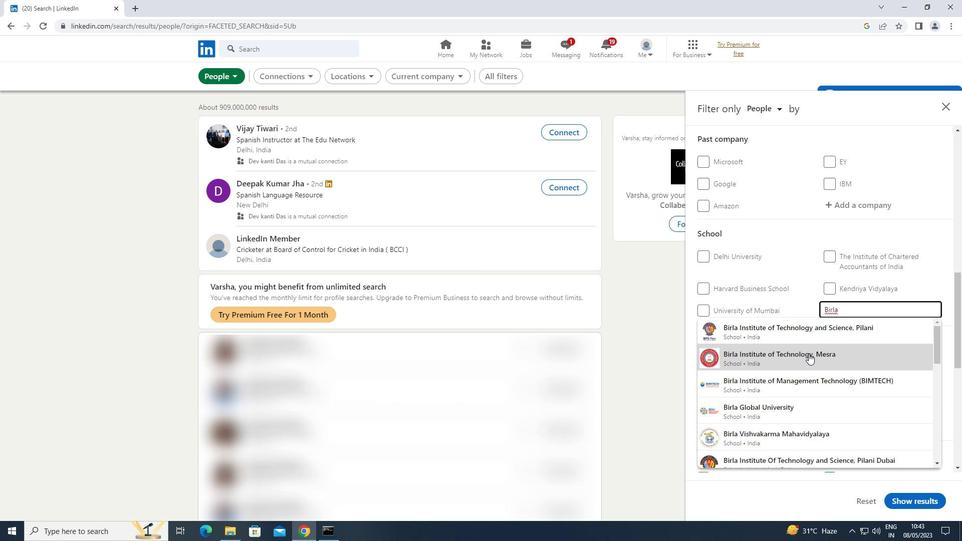 
Action: Mouse scrolled (809, 353) with delta (0, 0)
Screenshot: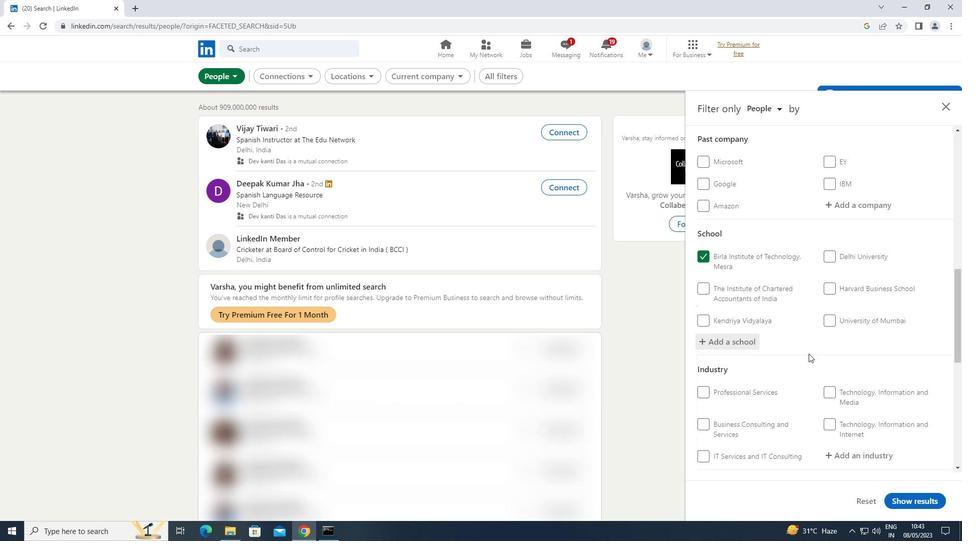 
Action: Mouse moved to (809, 354)
Screenshot: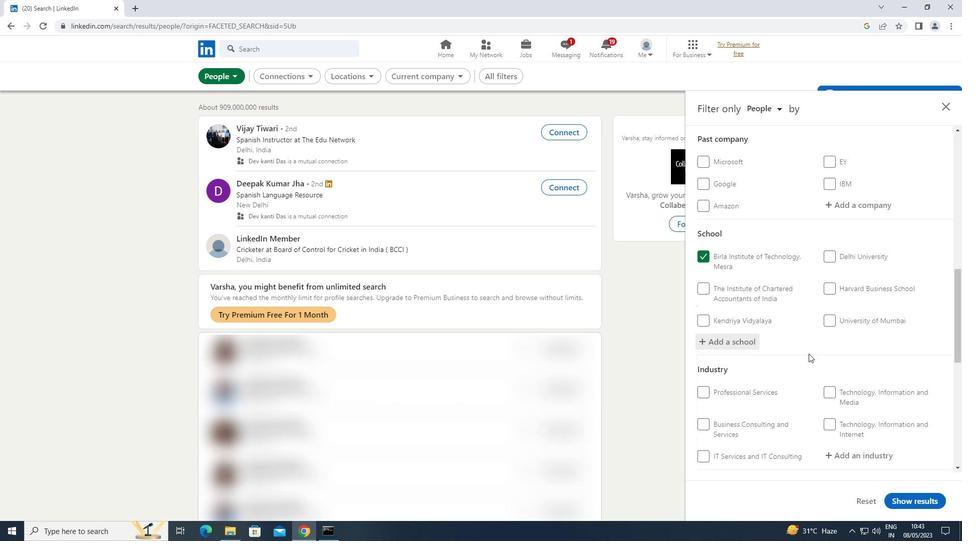 
Action: Mouse scrolled (809, 353) with delta (0, 0)
Screenshot: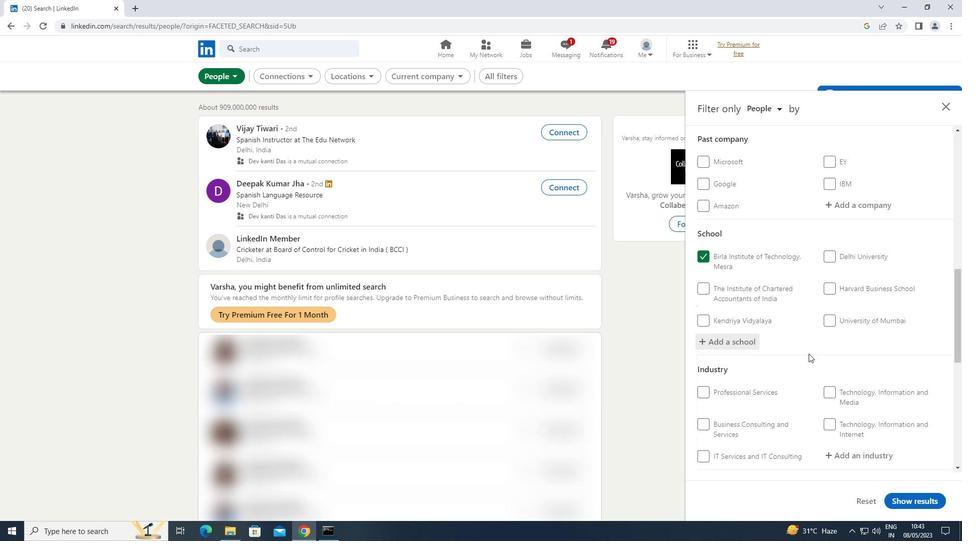 
Action: Mouse scrolled (809, 353) with delta (0, 0)
Screenshot: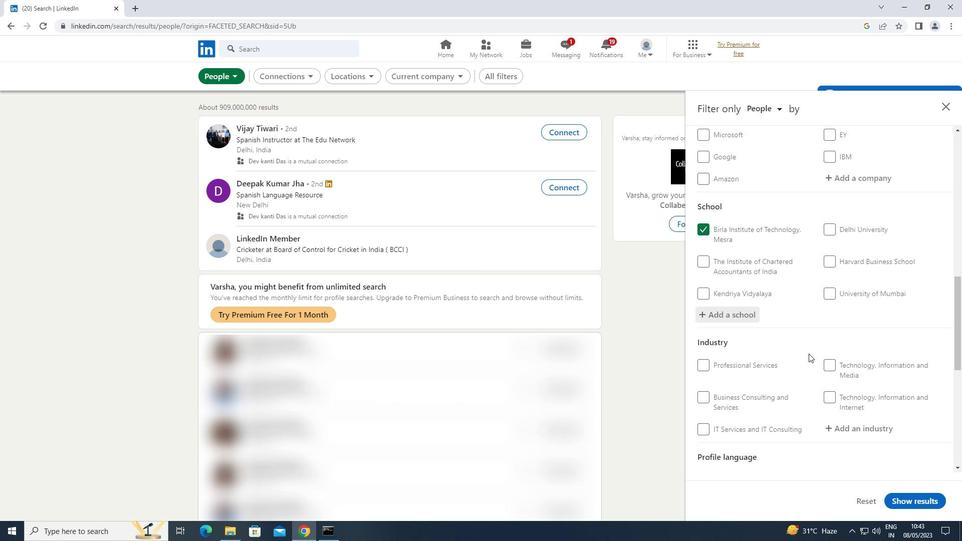 
Action: Mouse scrolled (809, 353) with delta (0, 0)
Screenshot: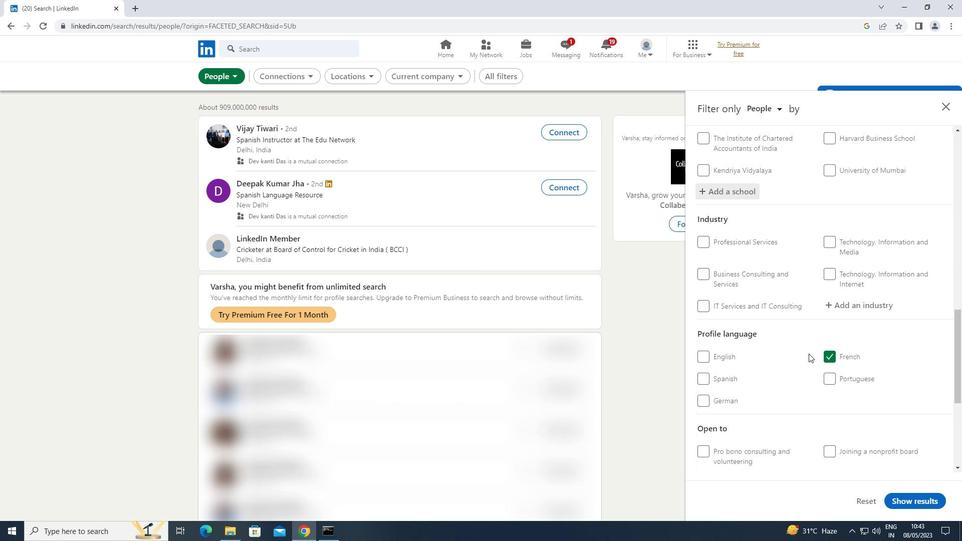 
Action: Mouse moved to (872, 252)
Screenshot: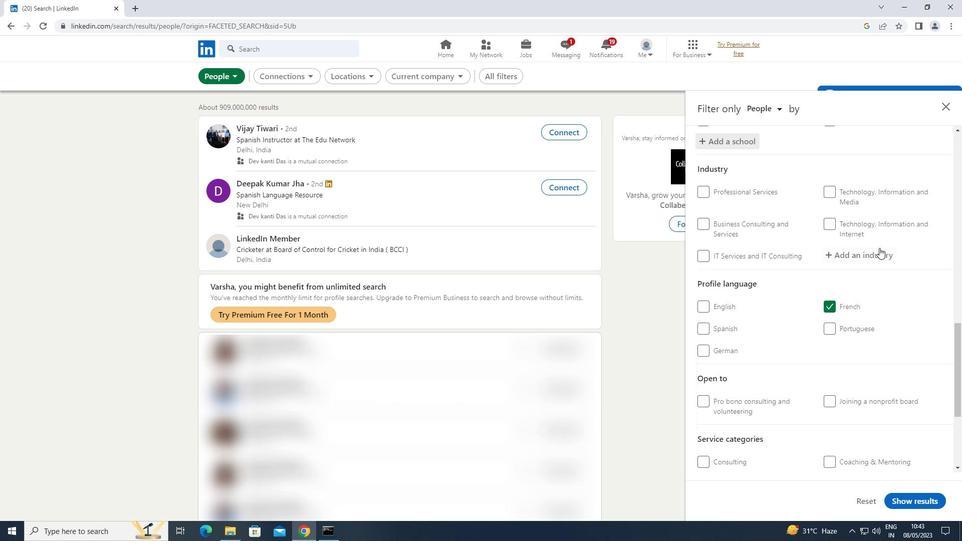 
Action: Mouse pressed left at (872, 252)
Screenshot: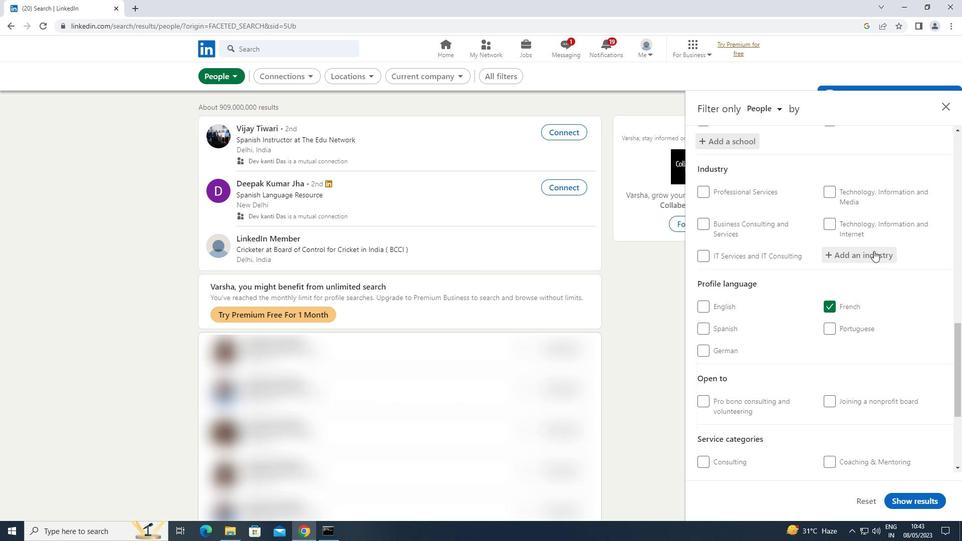 
Action: Key pressed <Key.shift>ACCESSIBLE
Screenshot: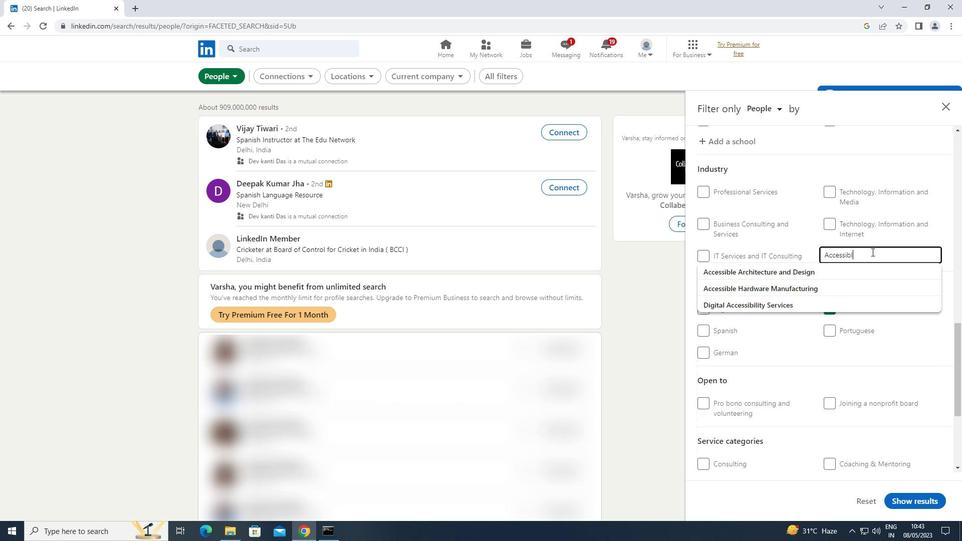 
Action: Mouse moved to (847, 273)
Screenshot: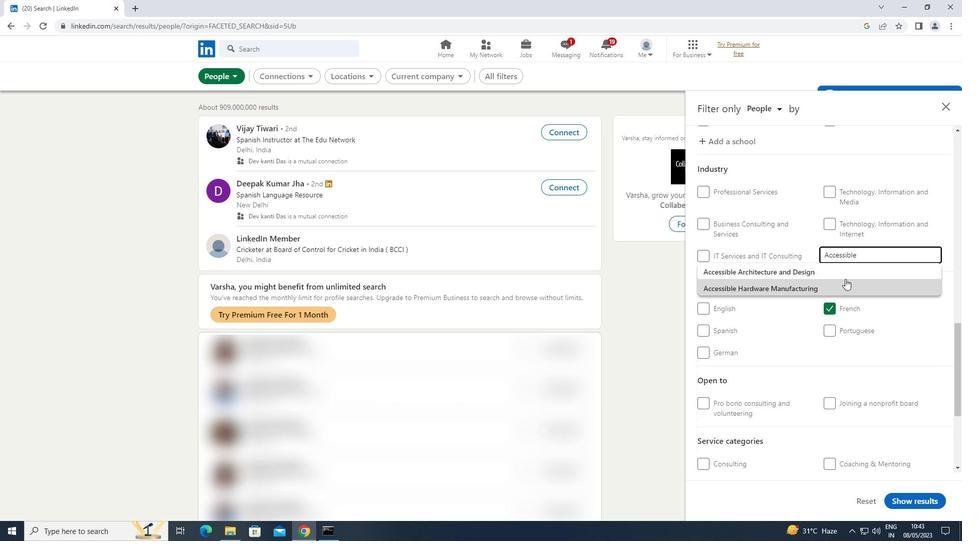 
Action: Mouse pressed left at (847, 273)
Screenshot: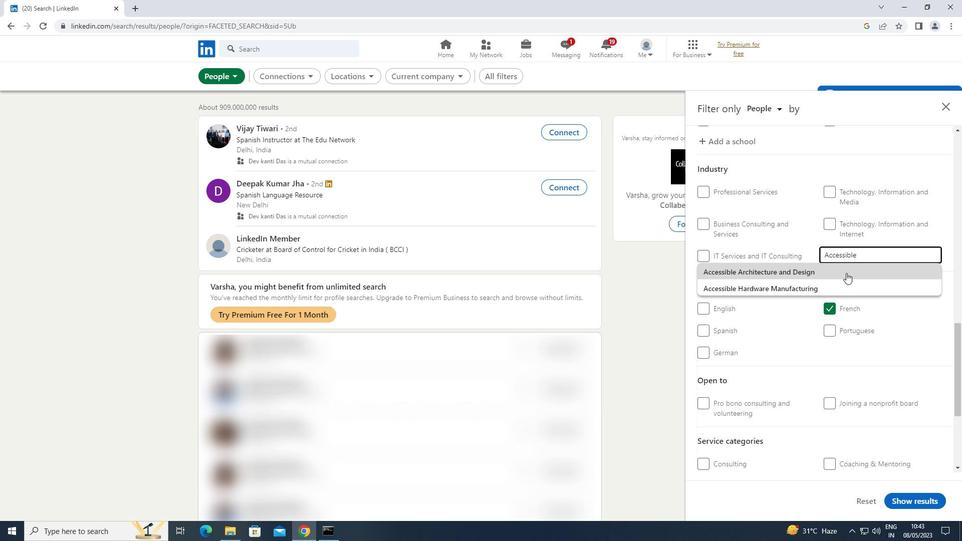 
Action: Mouse moved to (847, 272)
Screenshot: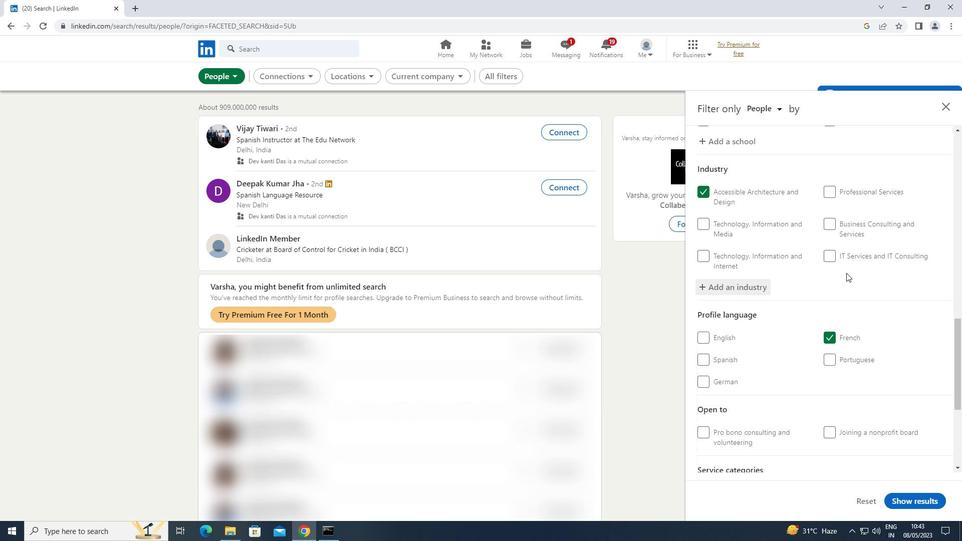 
Action: Mouse scrolled (847, 271) with delta (0, 0)
Screenshot: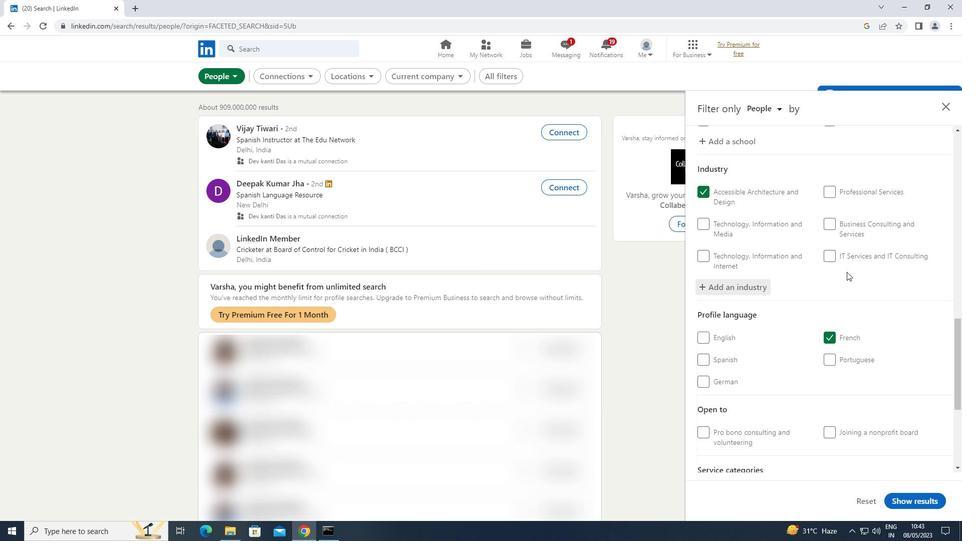 
Action: Mouse scrolled (847, 271) with delta (0, 0)
Screenshot: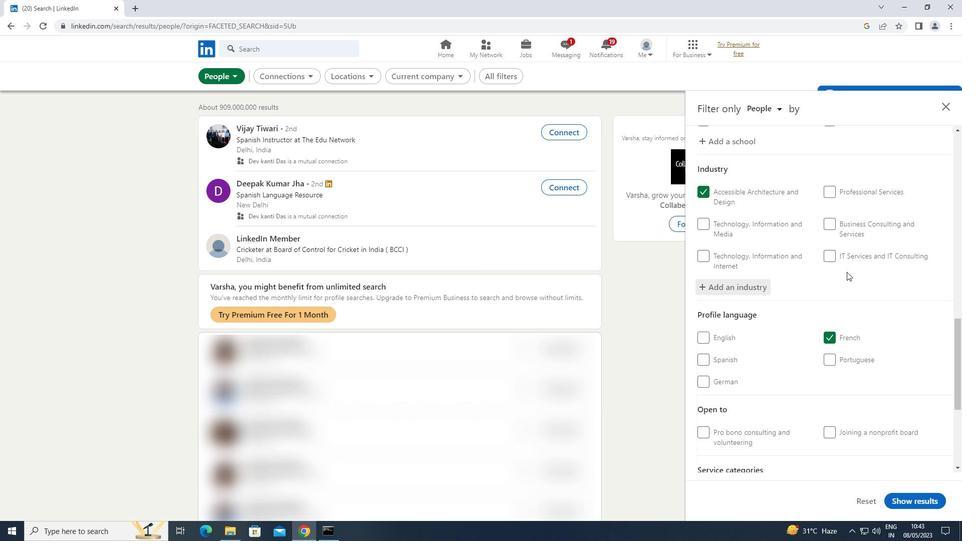 
Action: Mouse scrolled (847, 271) with delta (0, 0)
Screenshot: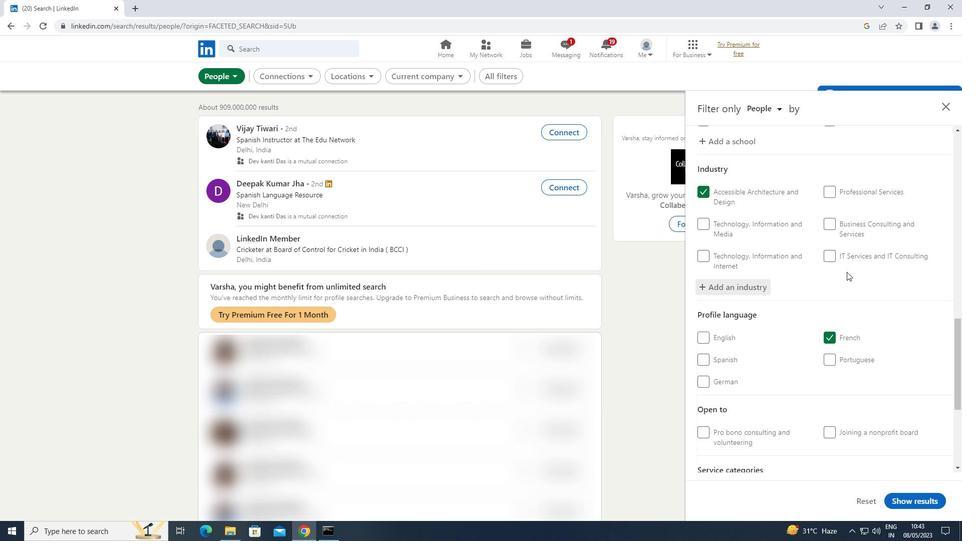 
Action: Mouse scrolled (847, 271) with delta (0, 0)
Screenshot: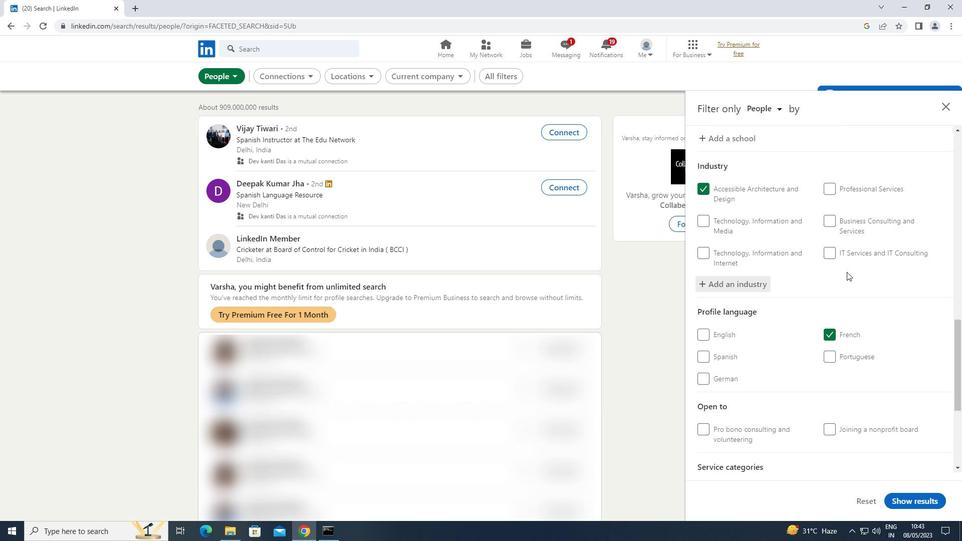 
Action: Mouse moved to (841, 337)
Screenshot: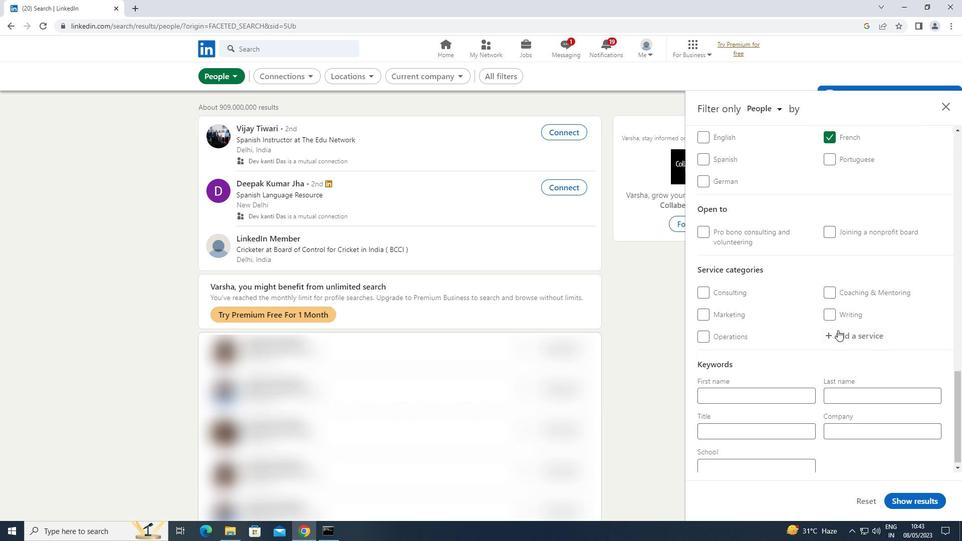 
Action: Mouse pressed left at (841, 337)
Screenshot: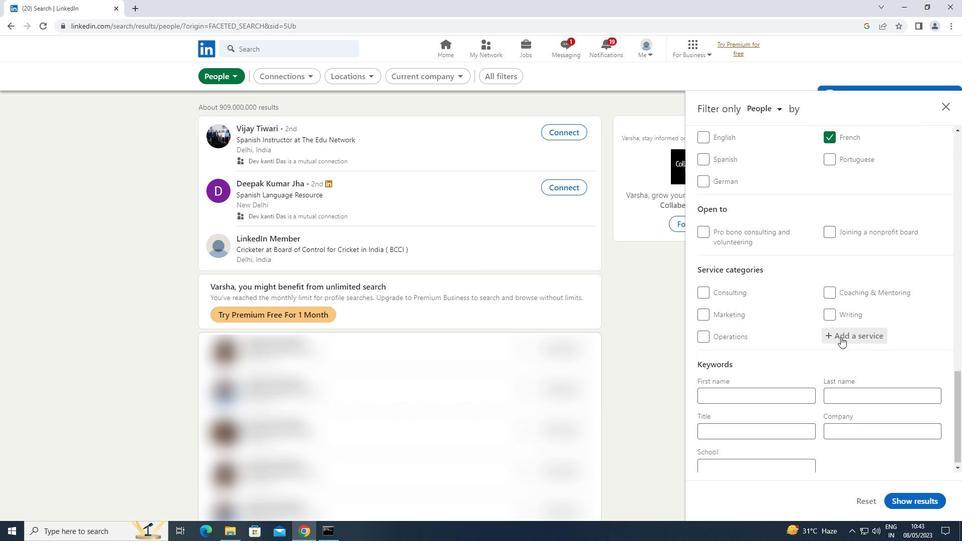 
Action: Key pressed <Key.shift>VIRTUAL
Screenshot: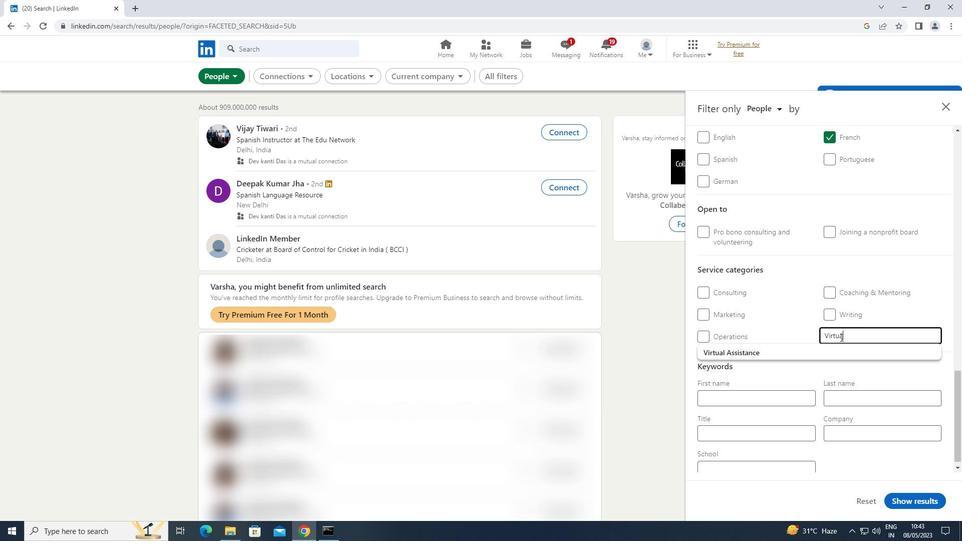 
Action: Mouse moved to (774, 351)
Screenshot: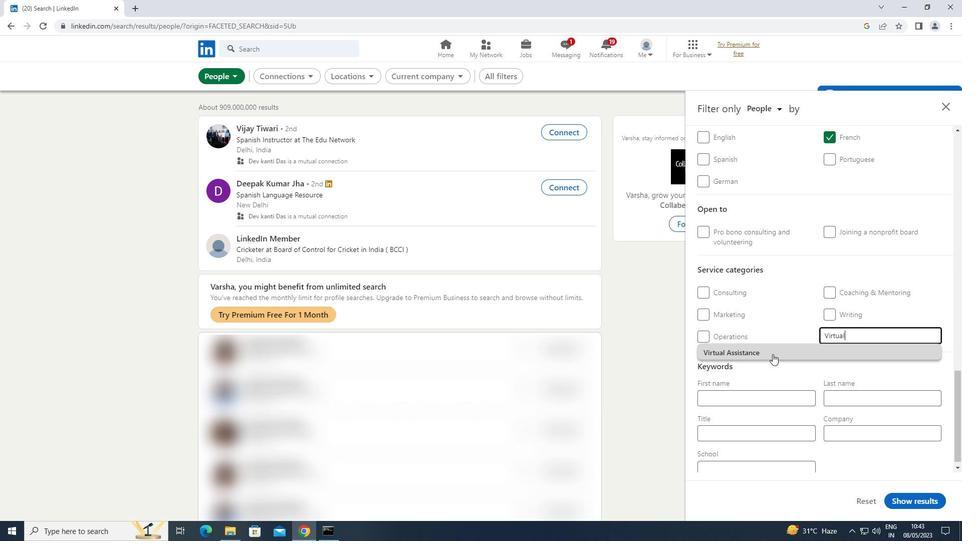 
Action: Mouse pressed left at (774, 351)
Screenshot: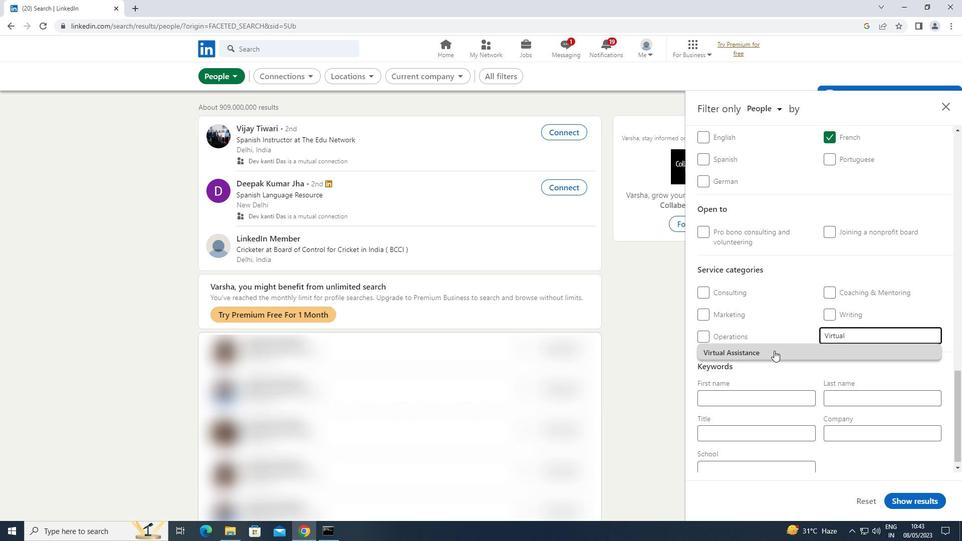 
Action: Mouse moved to (776, 349)
Screenshot: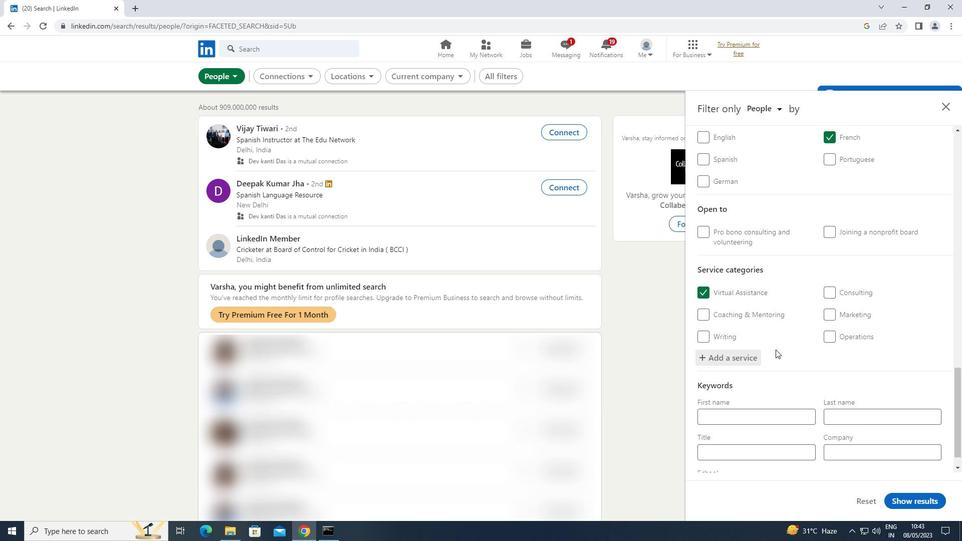 
Action: Mouse scrolled (776, 349) with delta (0, 0)
Screenshot: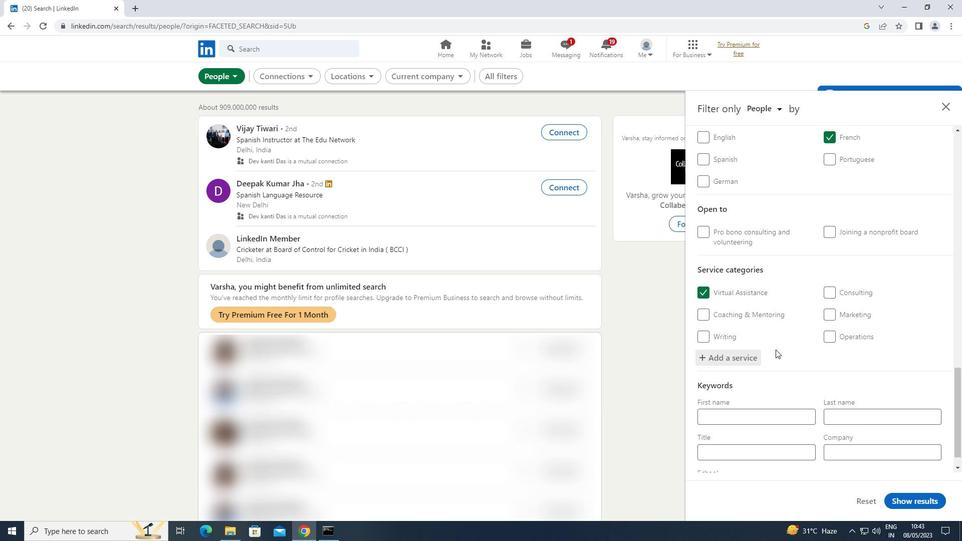 
Action: Mouse moved to (778, 348)
Screenshot: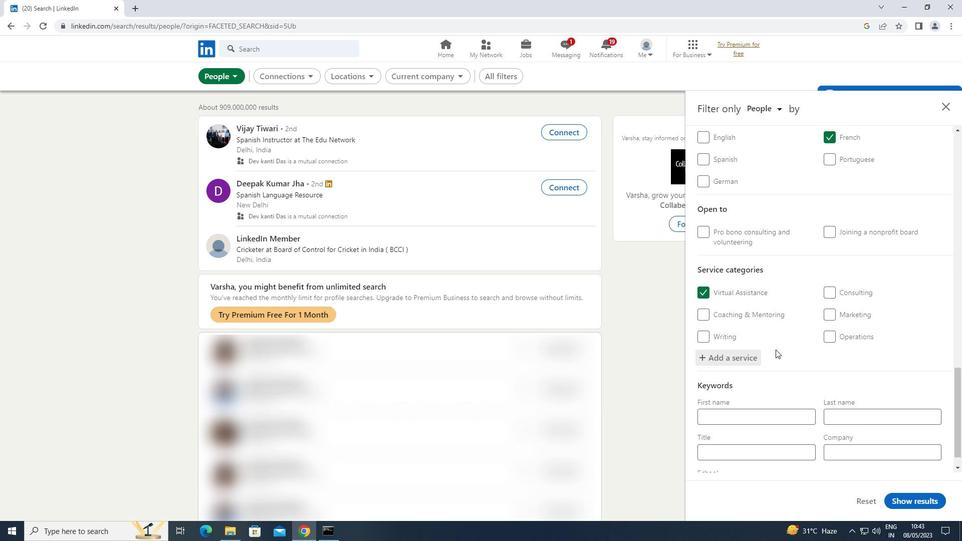 
Action: Mouse scrolled (778, 348) with delta (0, 0)
Screenshot: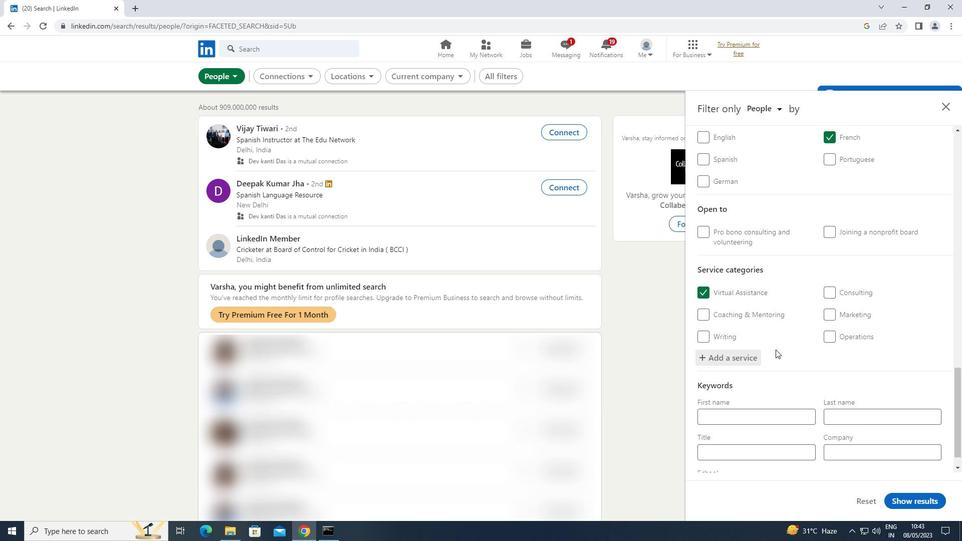 
Action: Mouse moved to (779, 347)
Screenshot: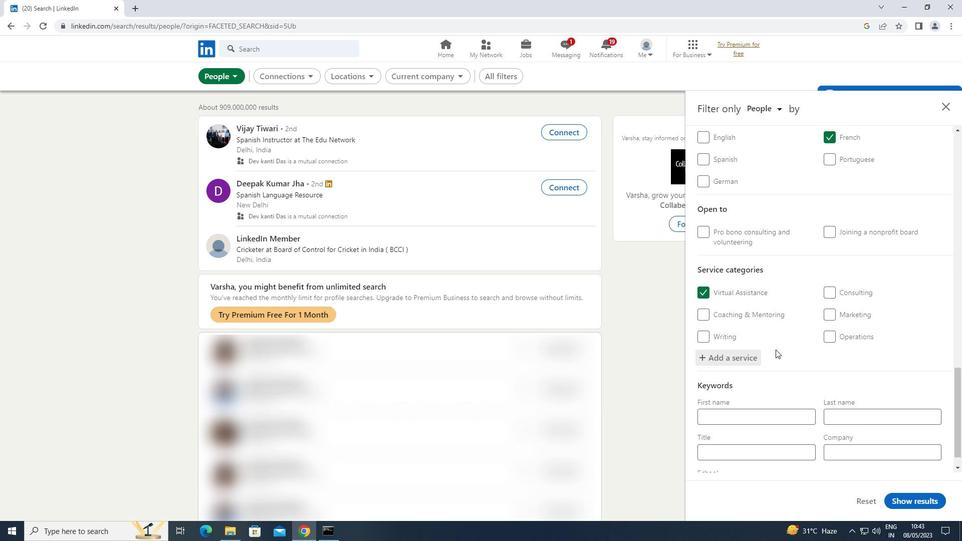 
Action: Mouse scrolled (779, 346) with delta (0, 0)
Screenshot: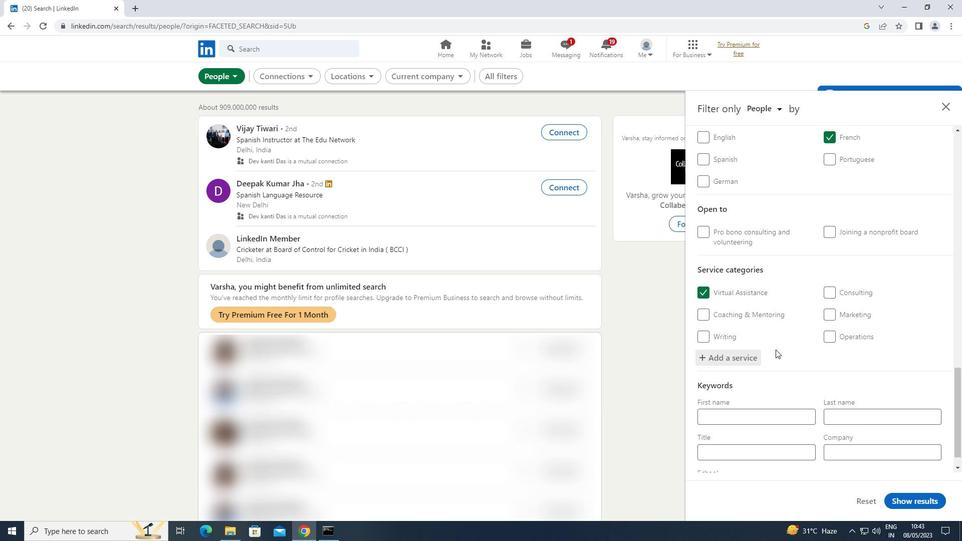
Action: Mouse moved to (780, 347)
Screenshot: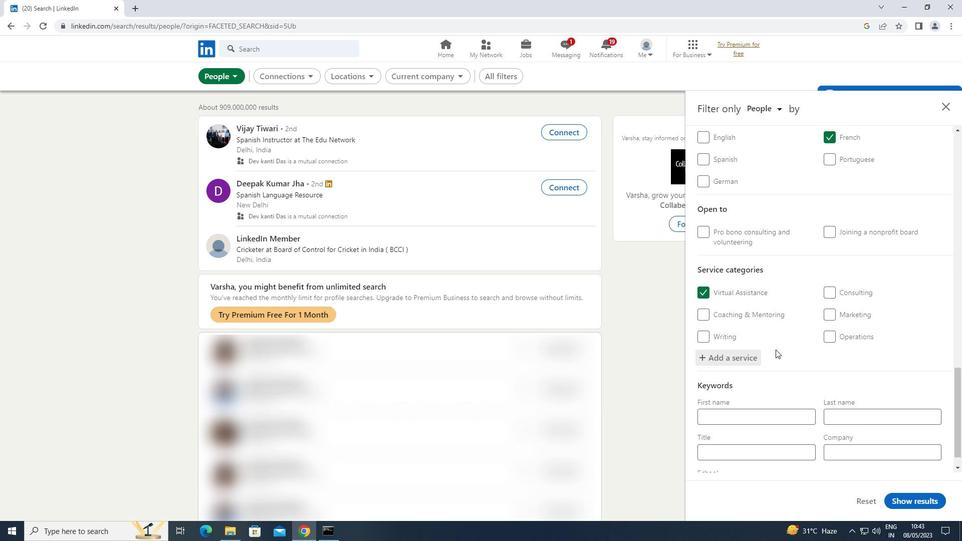 
Action: Mouse scrolled (780, 346) with delta (0, 0)
Screenshot: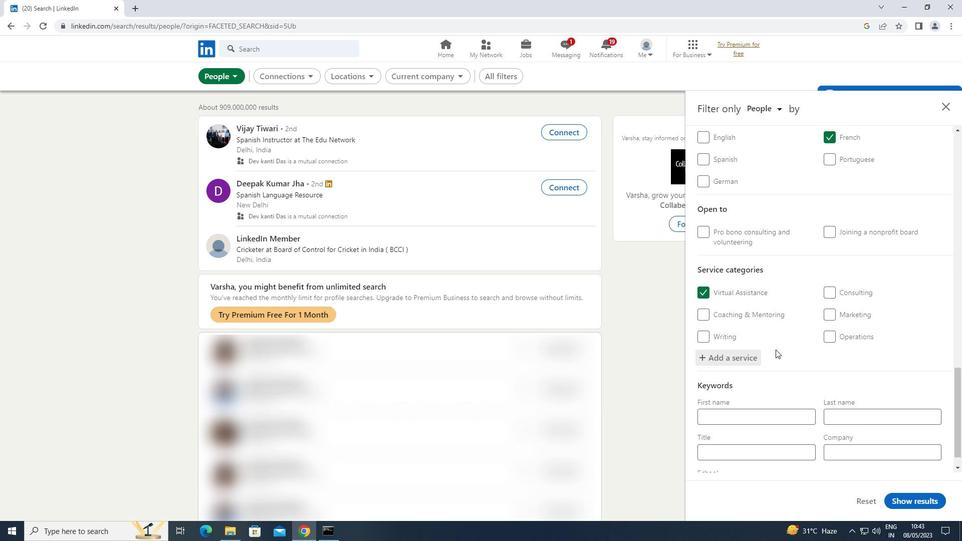 
Action: Mouse scrolled (780, 346) with delta (0, 0)
Screenshot: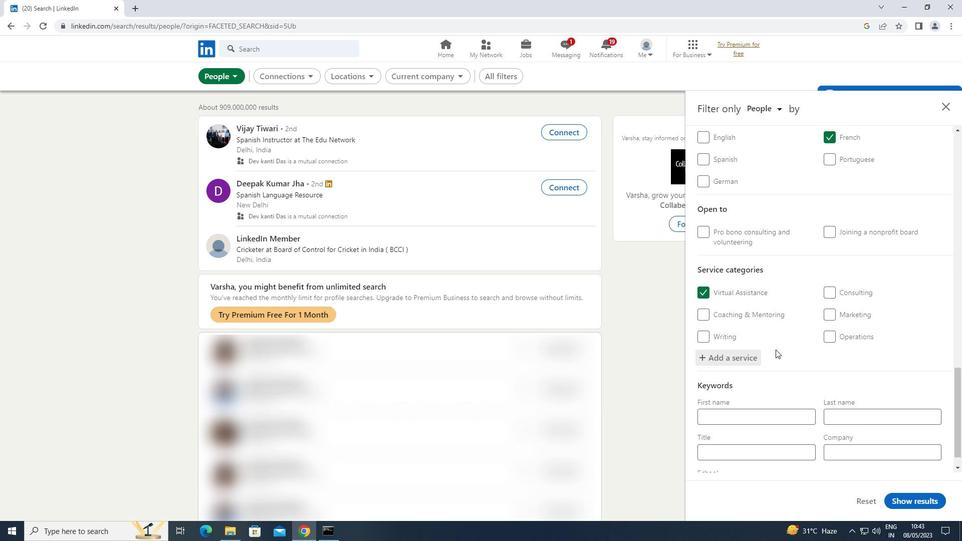 
Action: Mouse scrolled (780, 346) with delta (0, 0)
Screenshot: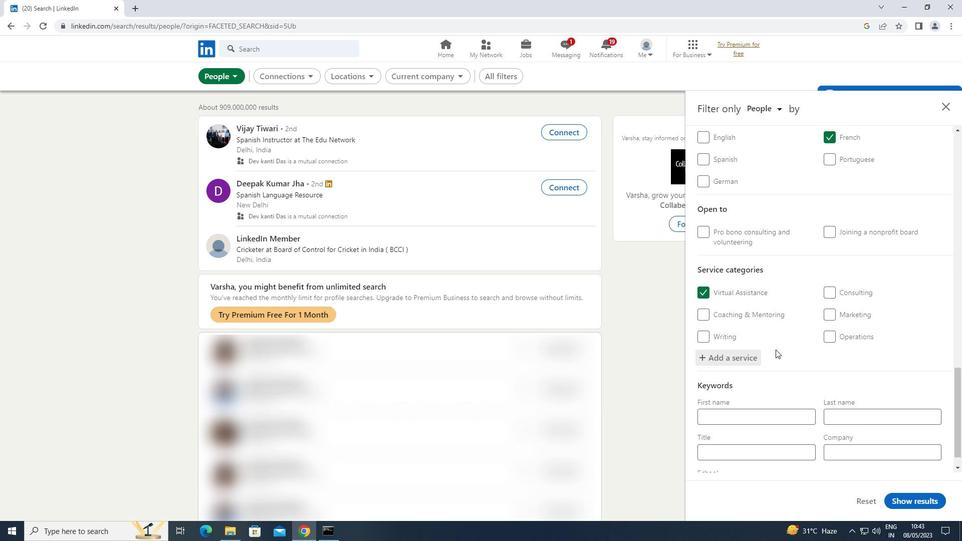 
Action: Mouse moved to (761, 432)
Screenshot: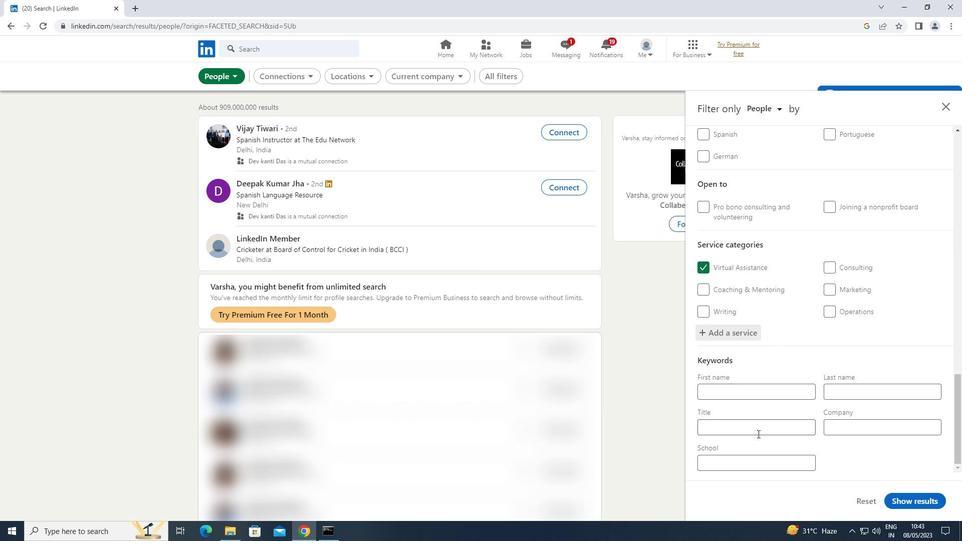 
Action: Mouse pressed left at (761, 432)
Screenshot: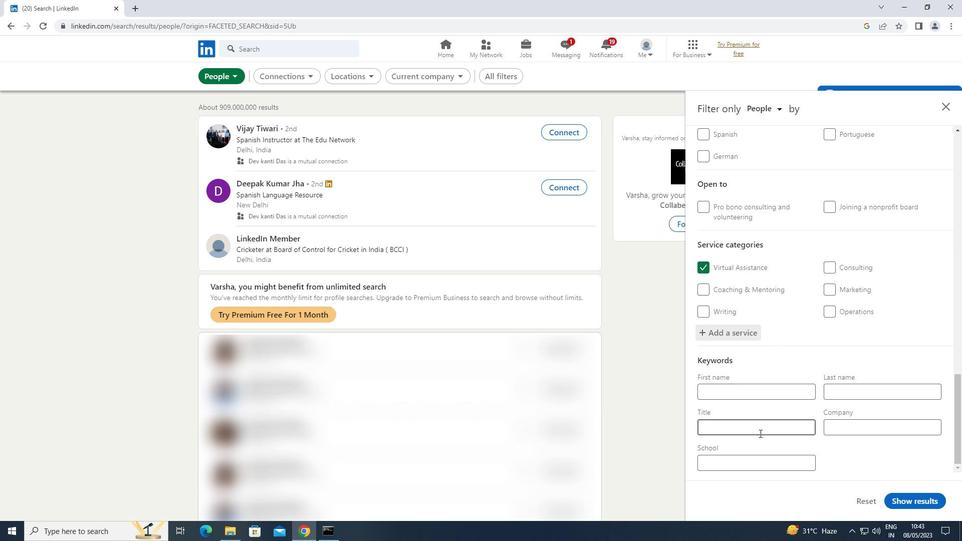 
Action: Key pressed <Key.shift><Key.shift>TRAVEL<Key.space><Key.shift>AGENT
Screenshot: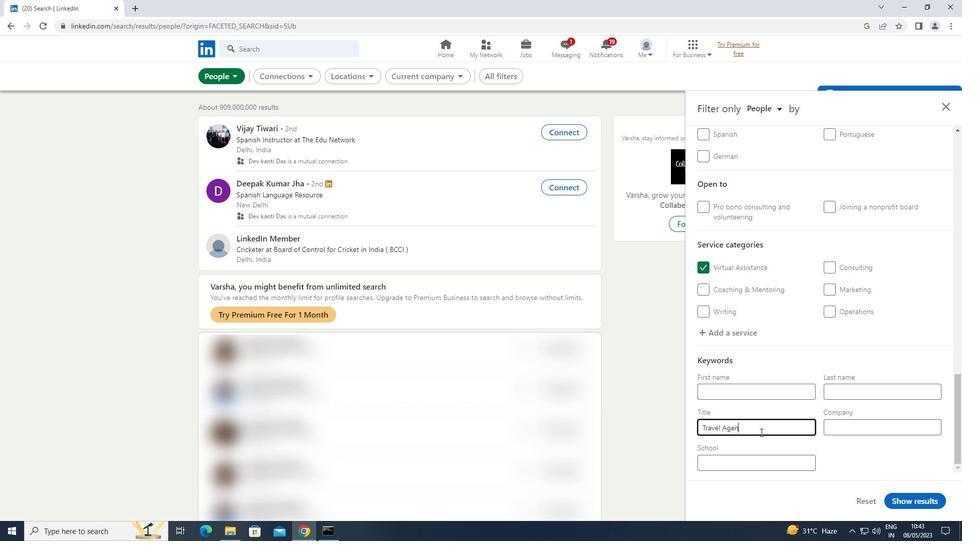 
Action: Mouse moved to (929, 503)
Screenshot: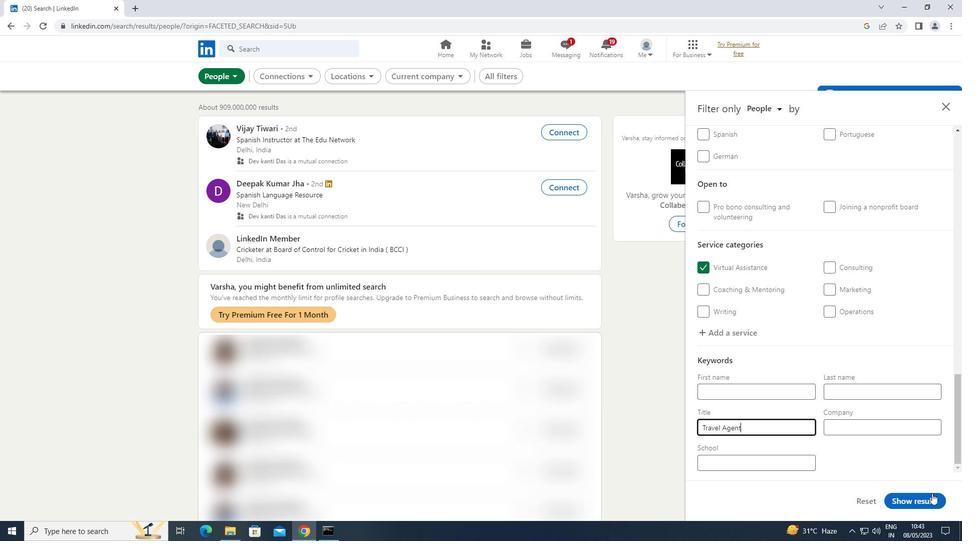 
Action: Mouse pressed left at (929, 503)
Screenshot: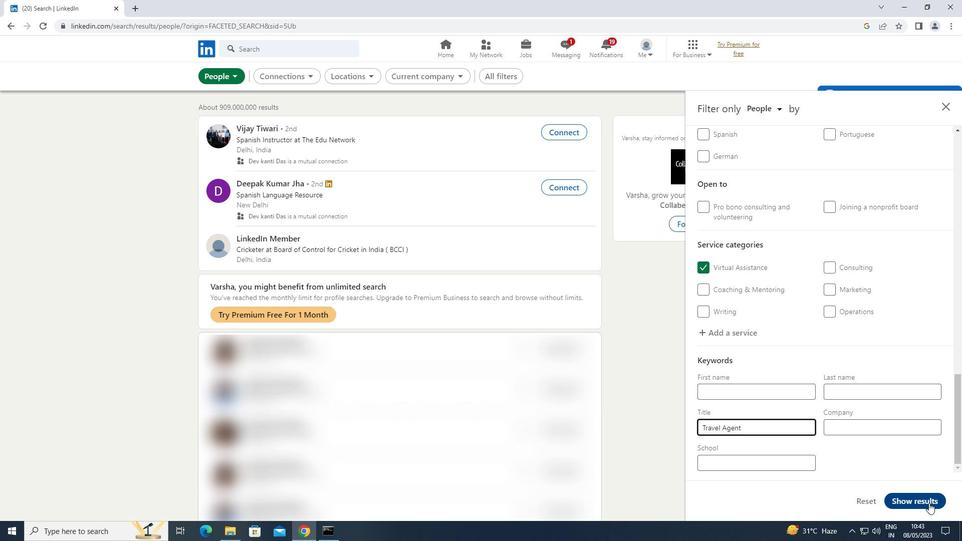 
